 Task: Search one way flight ticket for 1 adult, 5 children, 2 infants in seat and 1 infant on lap in first from Hobbs: Lea County Regional Airport to Jackson: Jackson Hole Airport on 5-2-2023. Choice of flights is Sun country airlines. Number of bags: 2 carry on bags and 6 checked bags. Price is upto 35000. Outbound departure time preference is 7:30.
Action: Mouse moved to (329, 421)
Screenshot: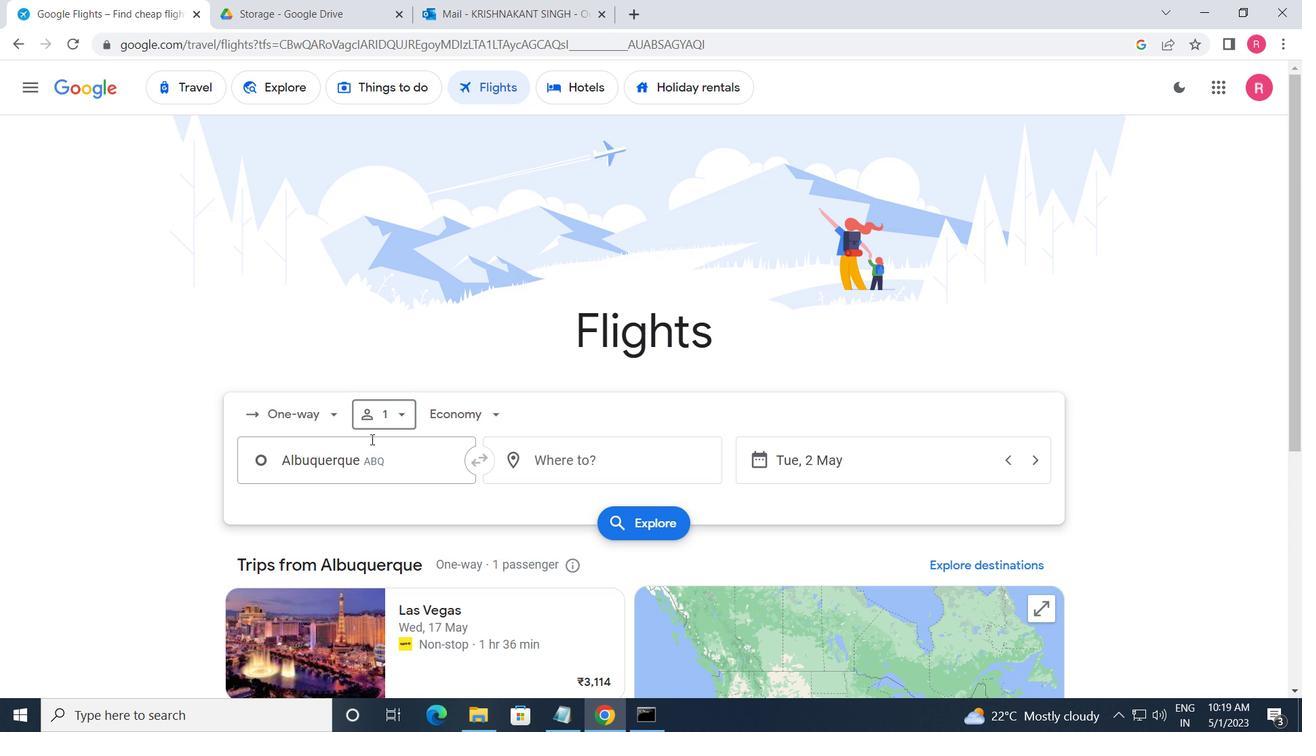 
Action: Mouse pressed left at (329, 421)
Screenshot: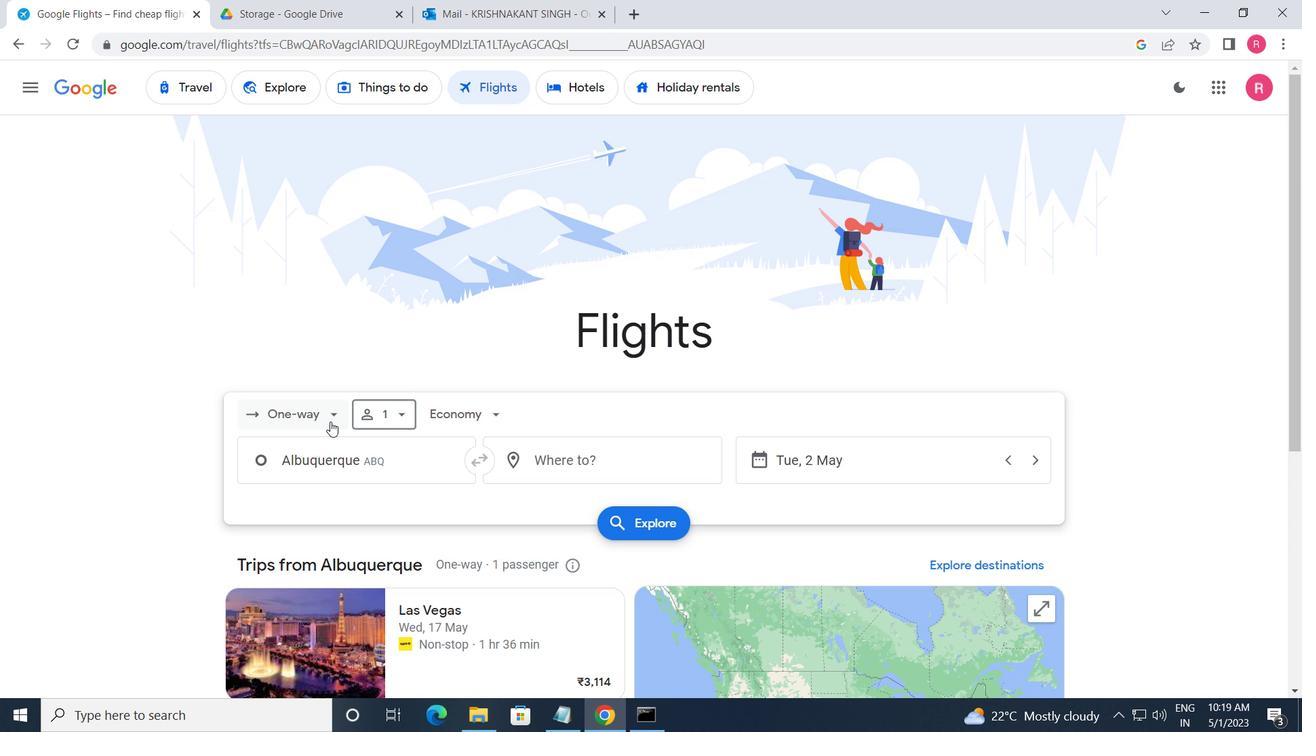 
Action: Mouse moved to (337, 489)
Screenshot: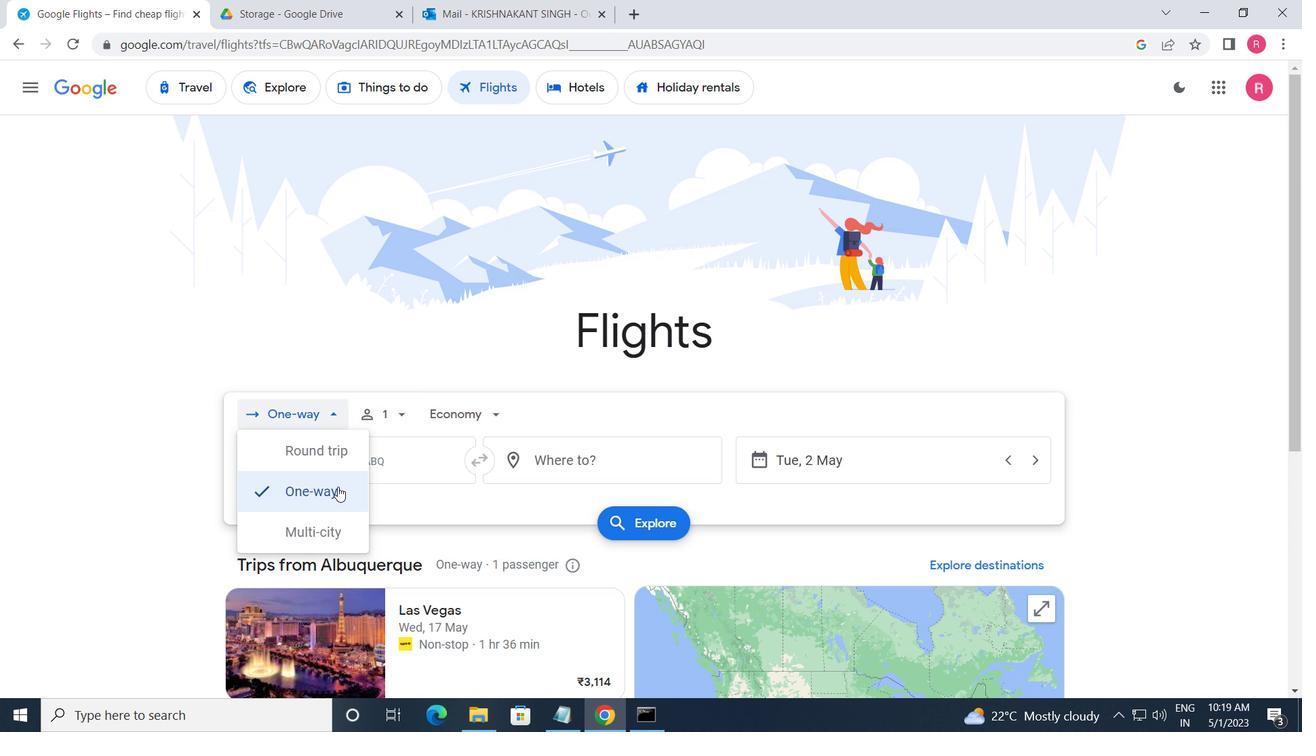 
Action: Mouse pressed left at (337, 489)
Screenshot: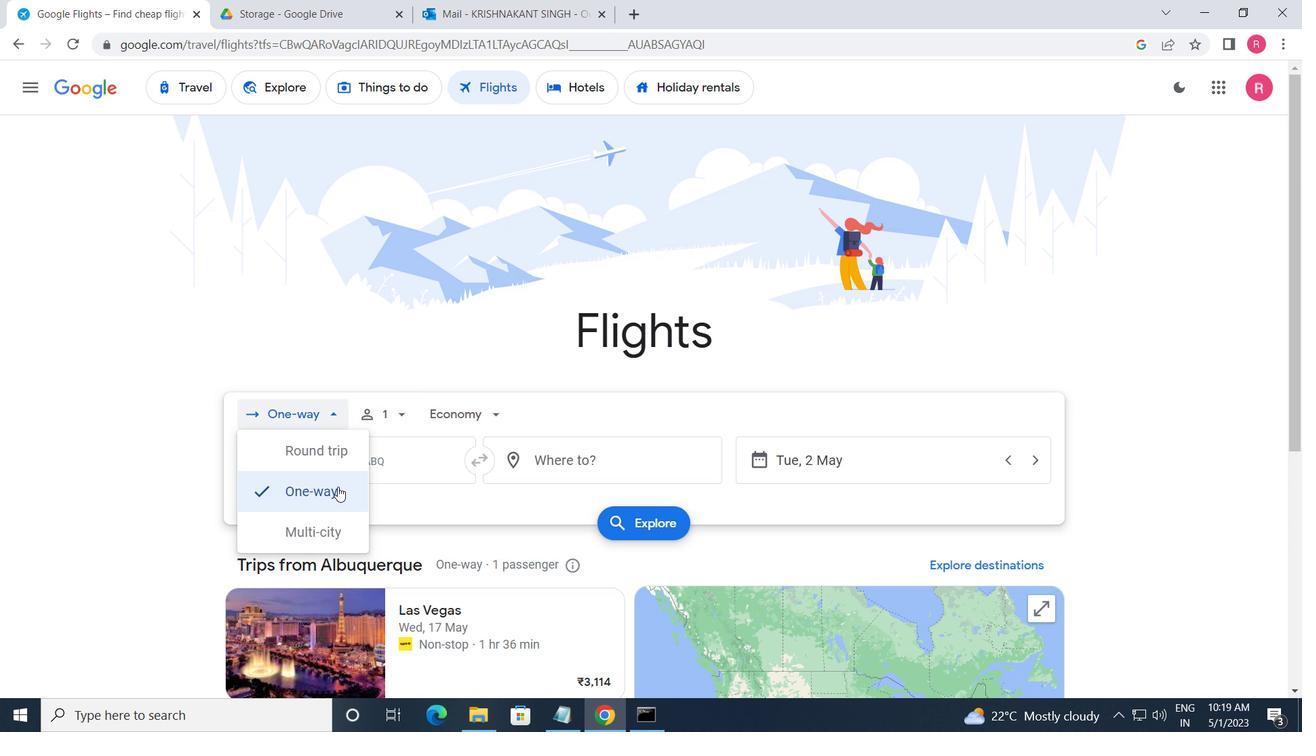 
Action: Mouse moved to (382, 425)
Screenshot: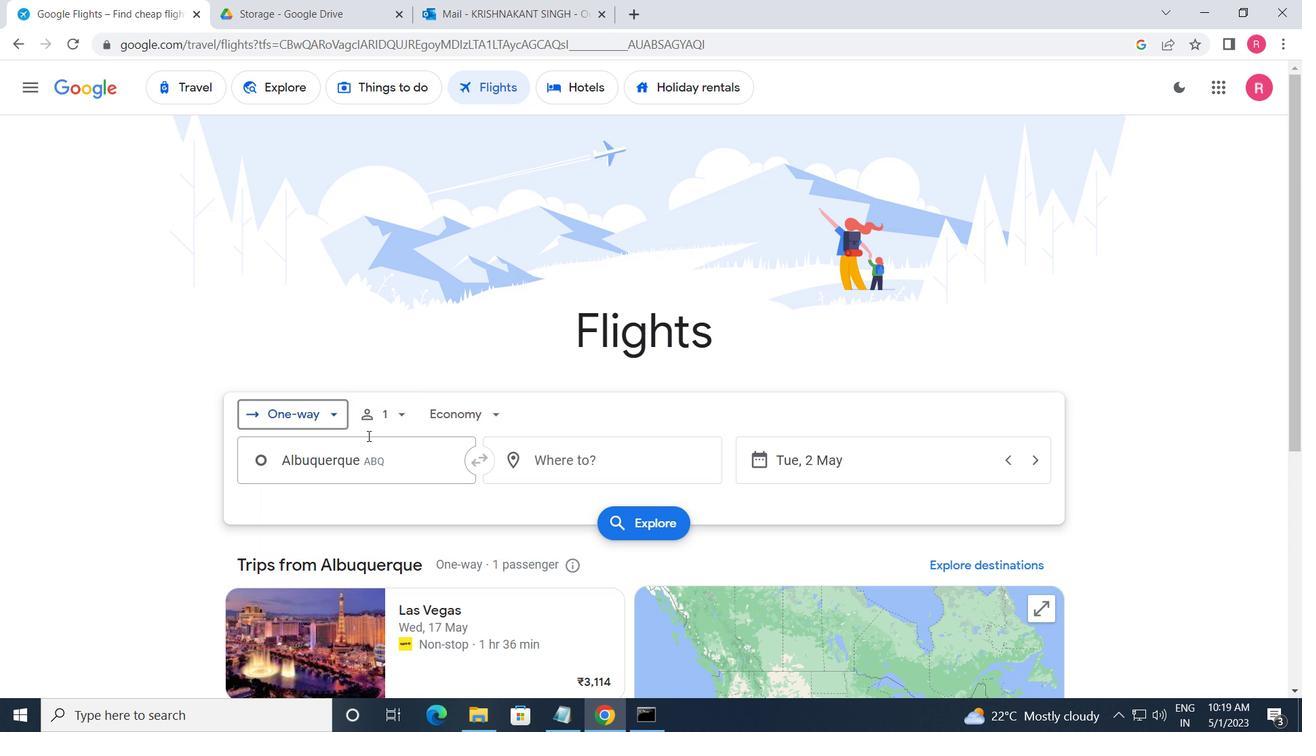 
Action: Mouse pressed left at (382, 425)
Screenshot: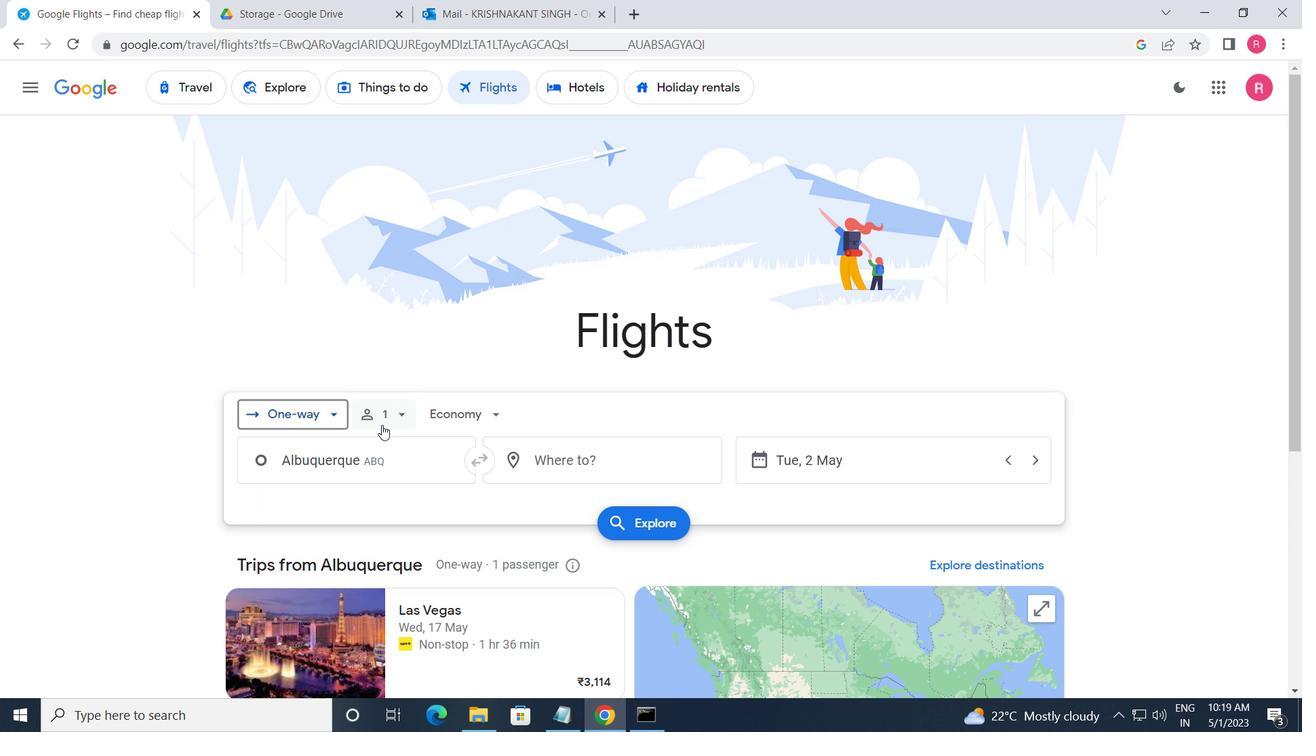 
Action: Mouse moved to (534, 460)
Screenshot: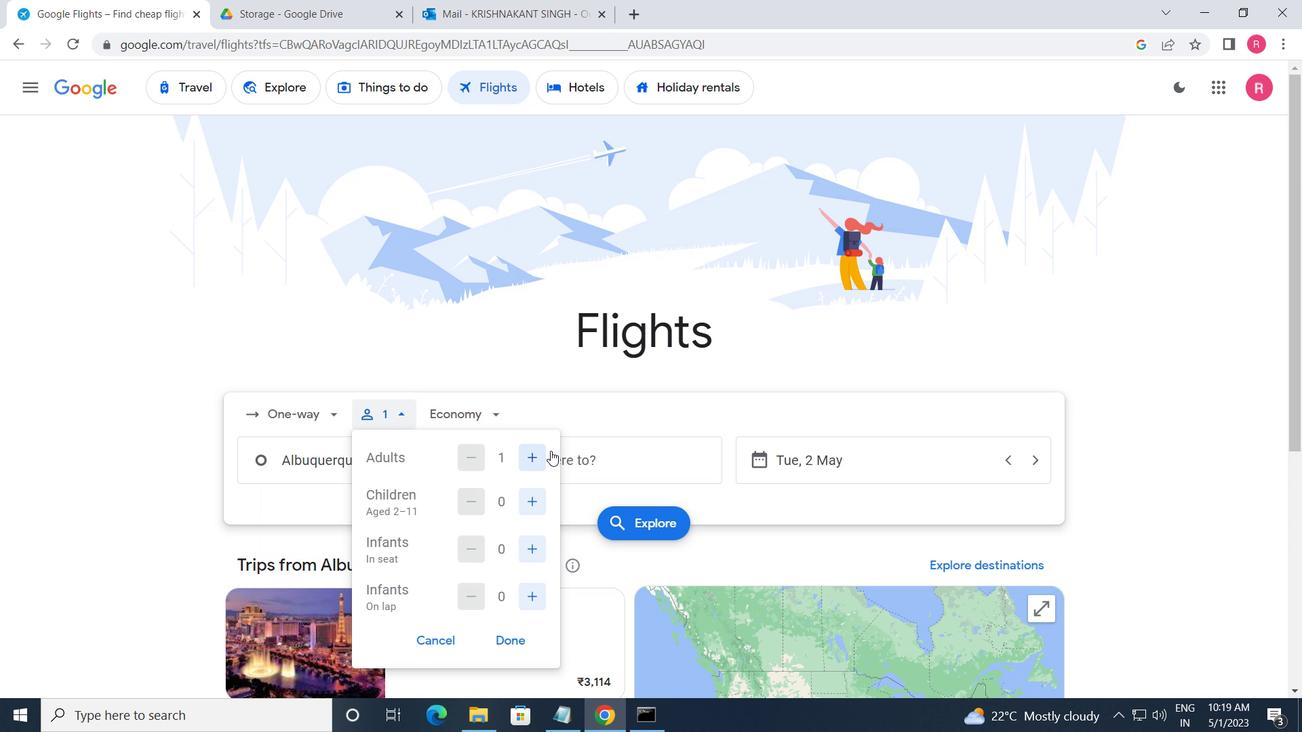 
Action: Mouse pressed left at (534, 460)
Screenshot: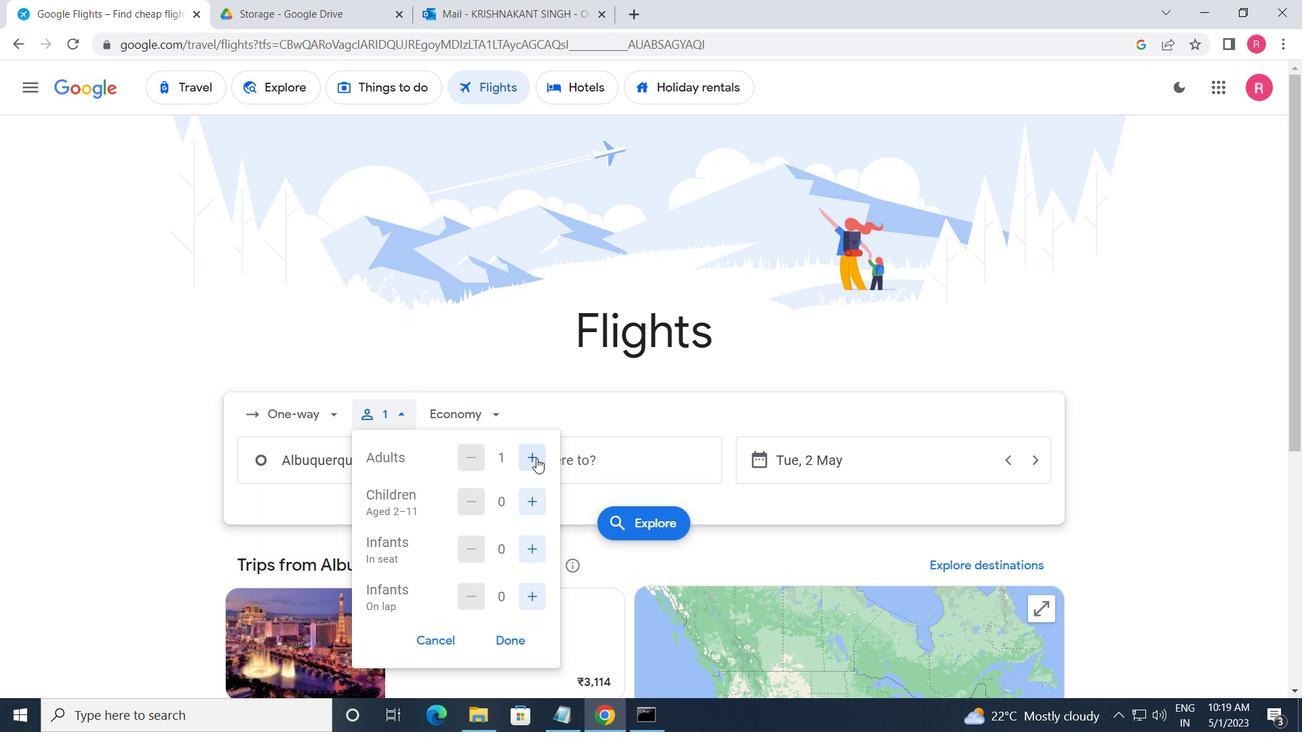
Action: Mouse pressed left at (534, 460)
Screenshot: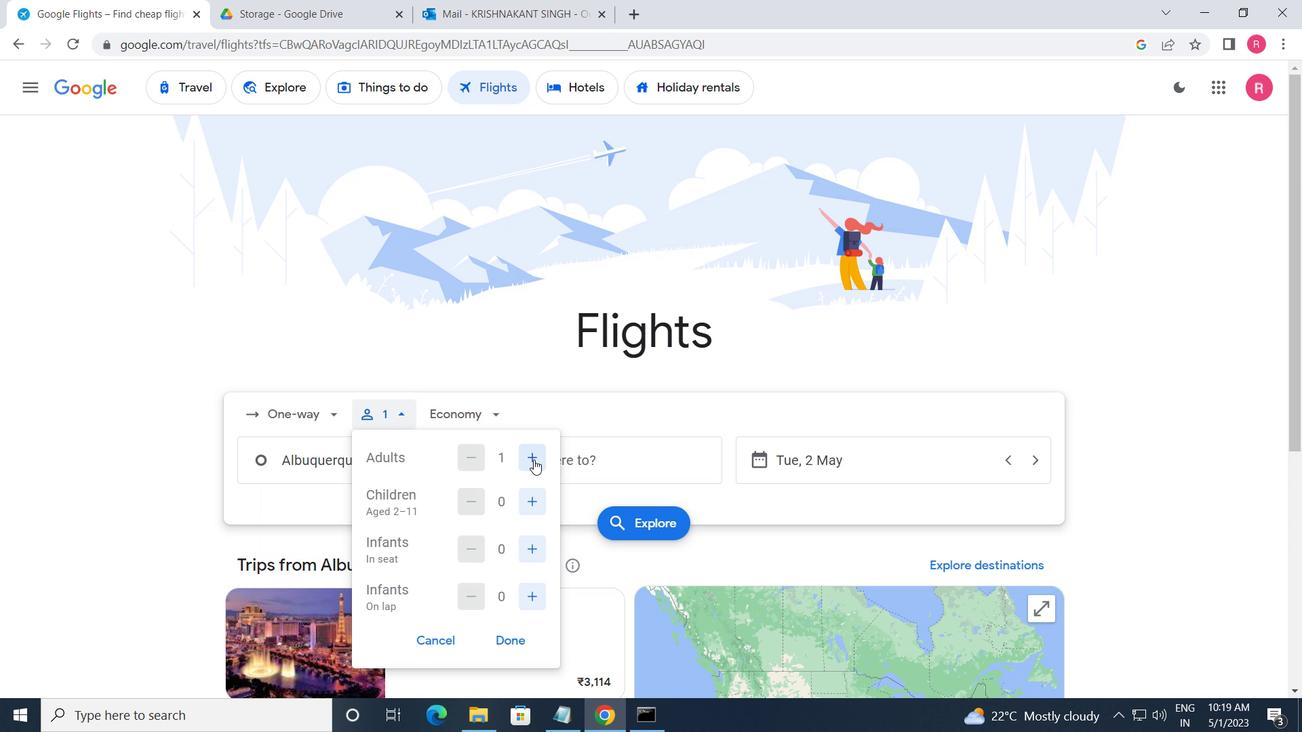 
Action: Mouse pressed left at (534, 460)
Screenshot: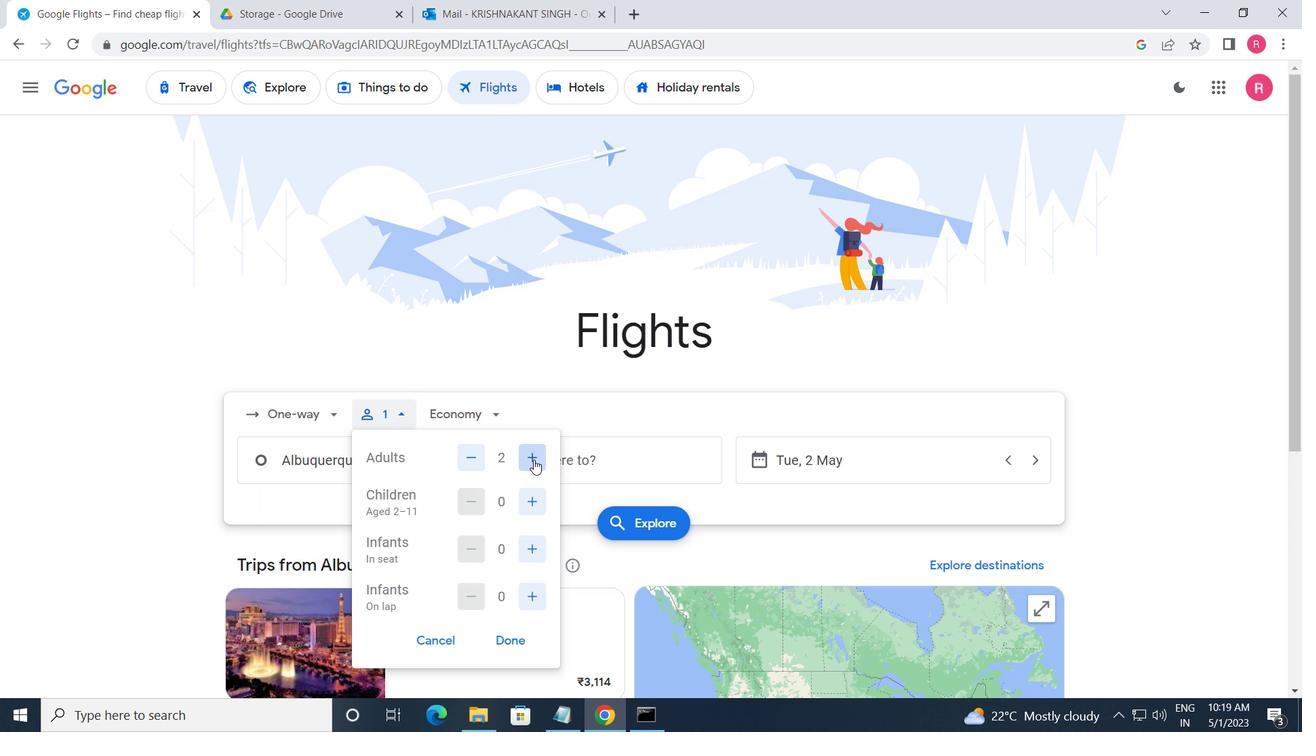 
Action: Mouse moved to (530, 503)
Screenshot: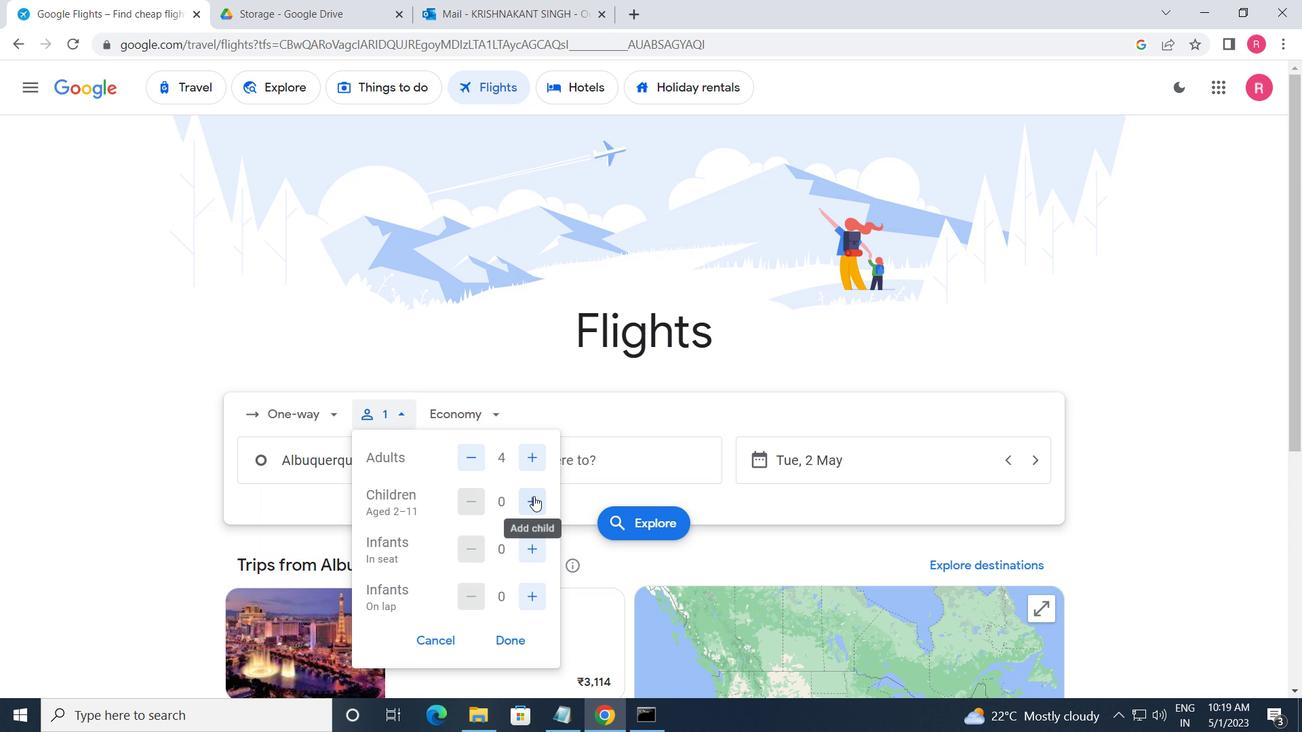 
Action: Mouse pressed left at (530, 503)
Screenshot: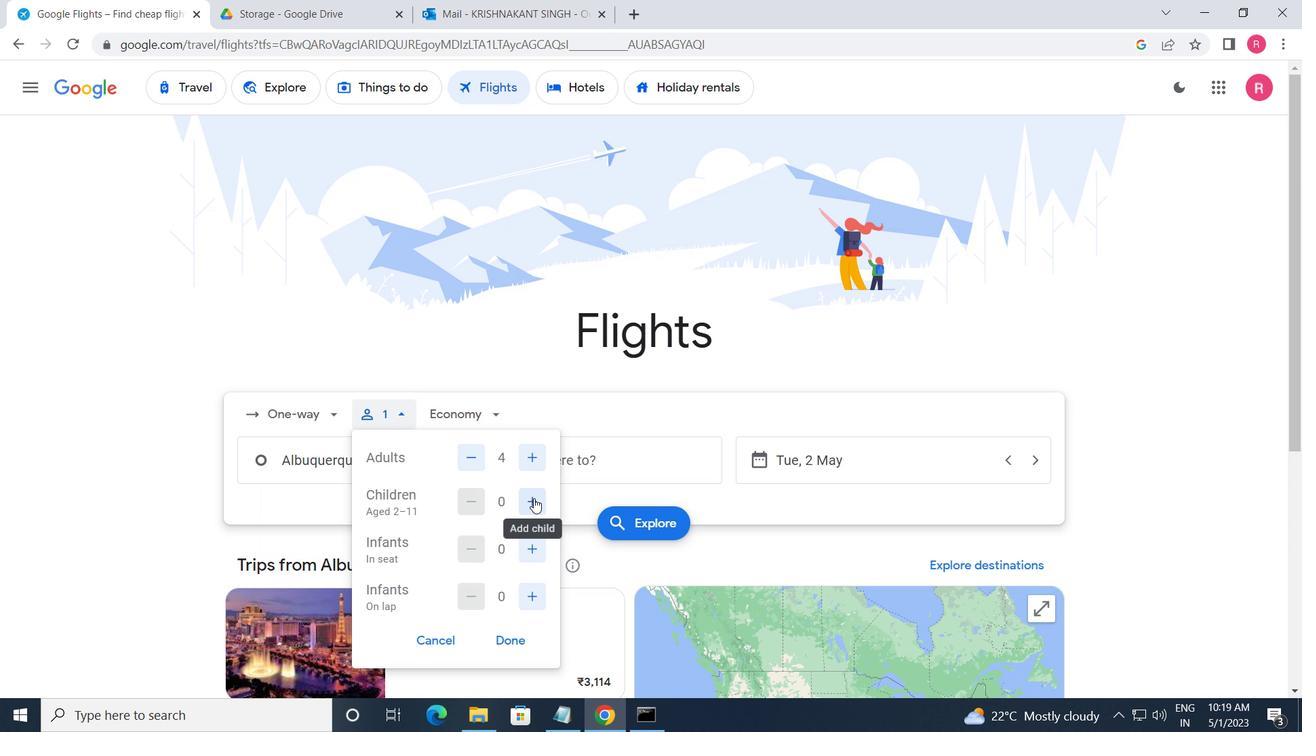 
Action: Mouse moved to (531, 550)
Screenshot: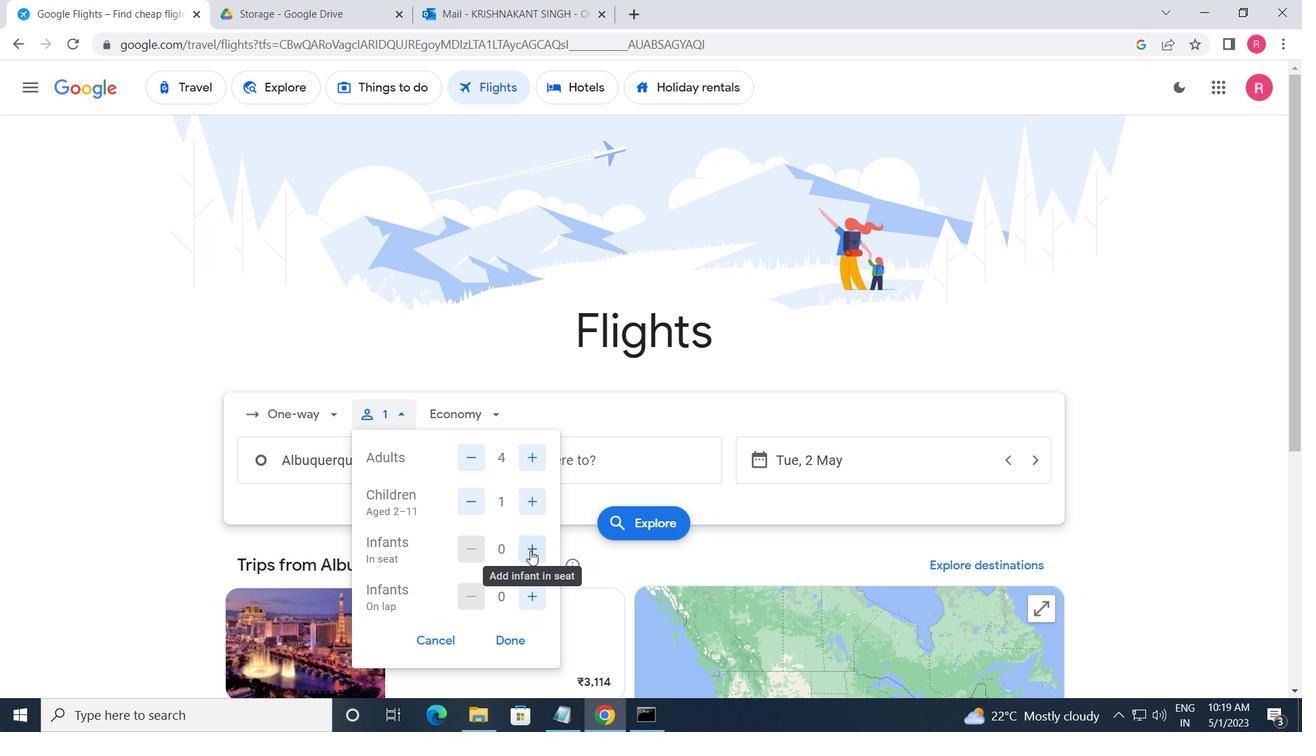 
Action: Mouse pressed left at (531, 550)
Screenshot: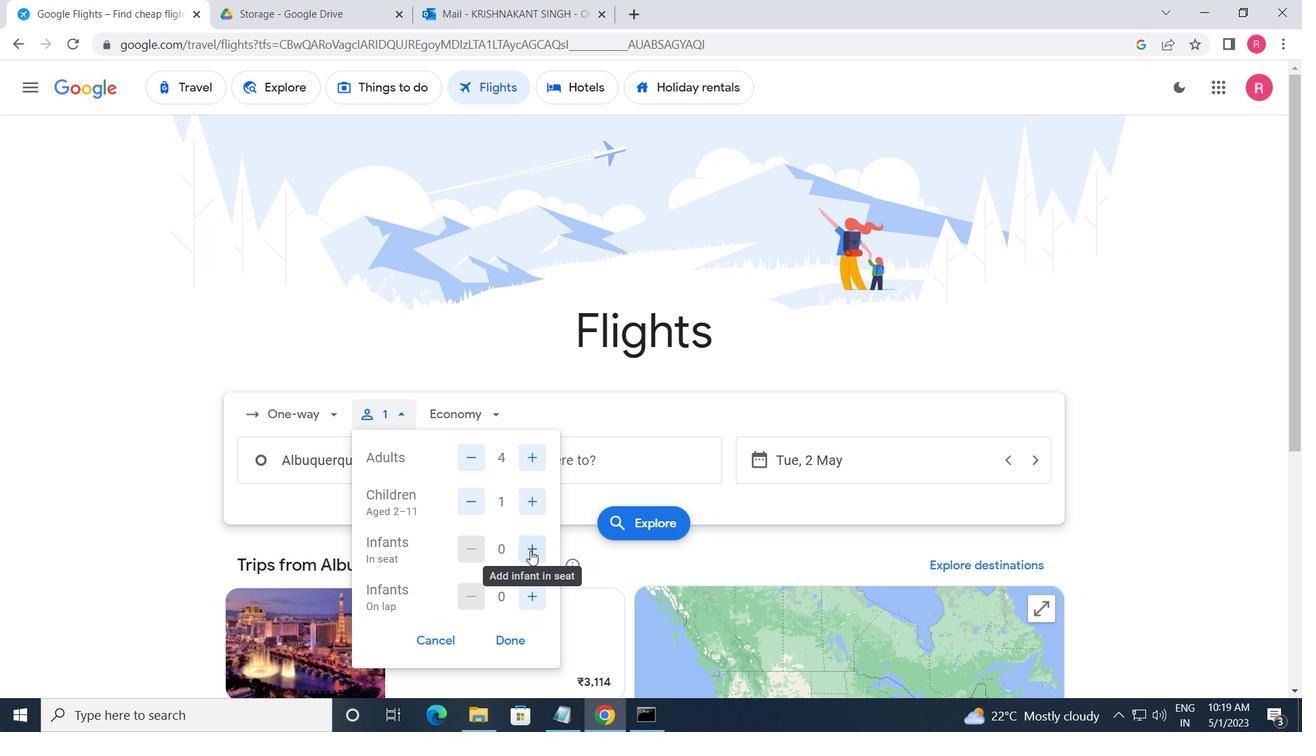 
Action: Mouse moved to (448, 411)
Screenshot: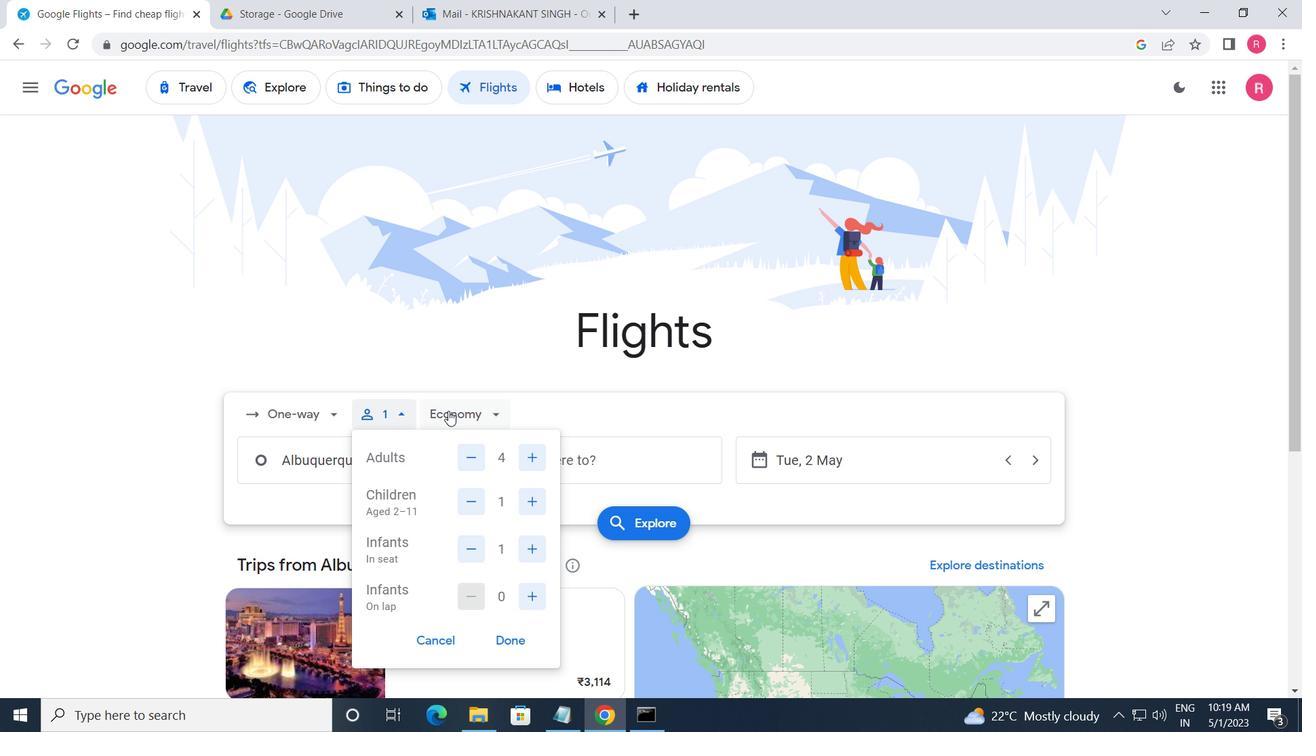 
Action: Mouse pressed left at (448, 411)
Screenshot: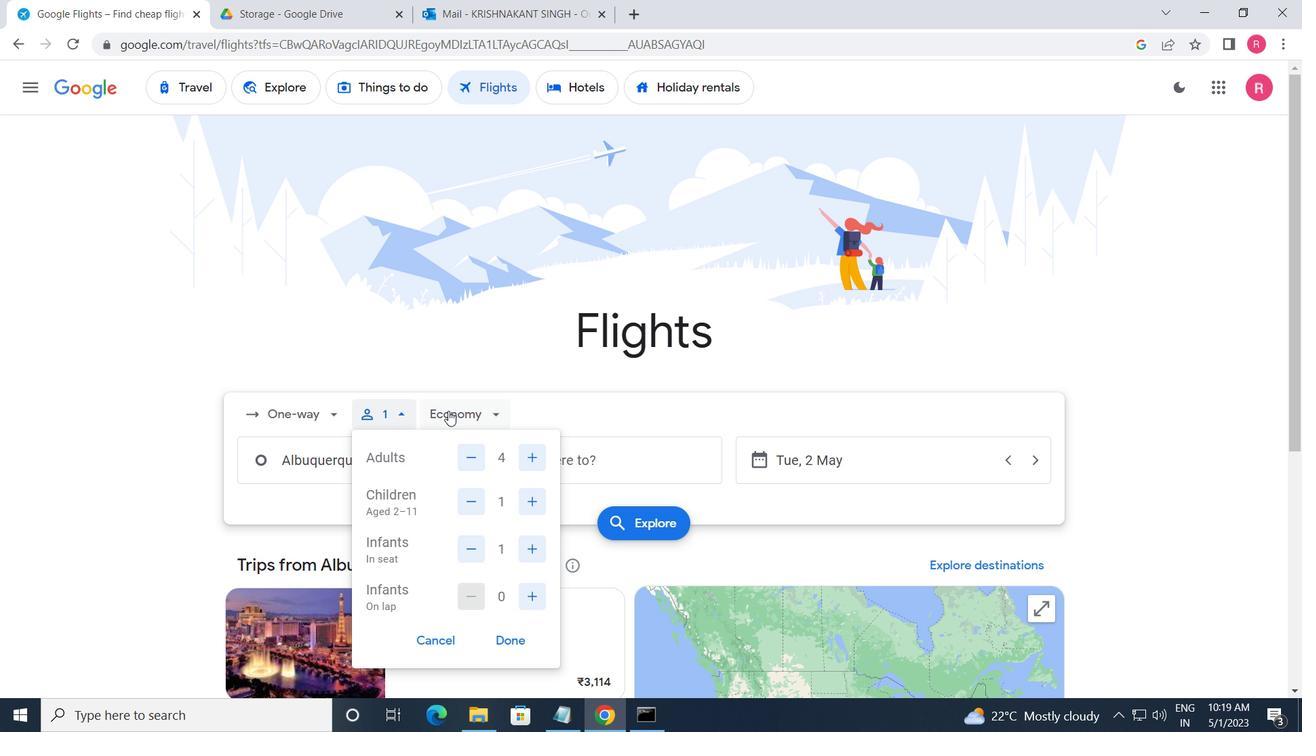 
Action: Mouse moved to (509, 497)
Screenshot: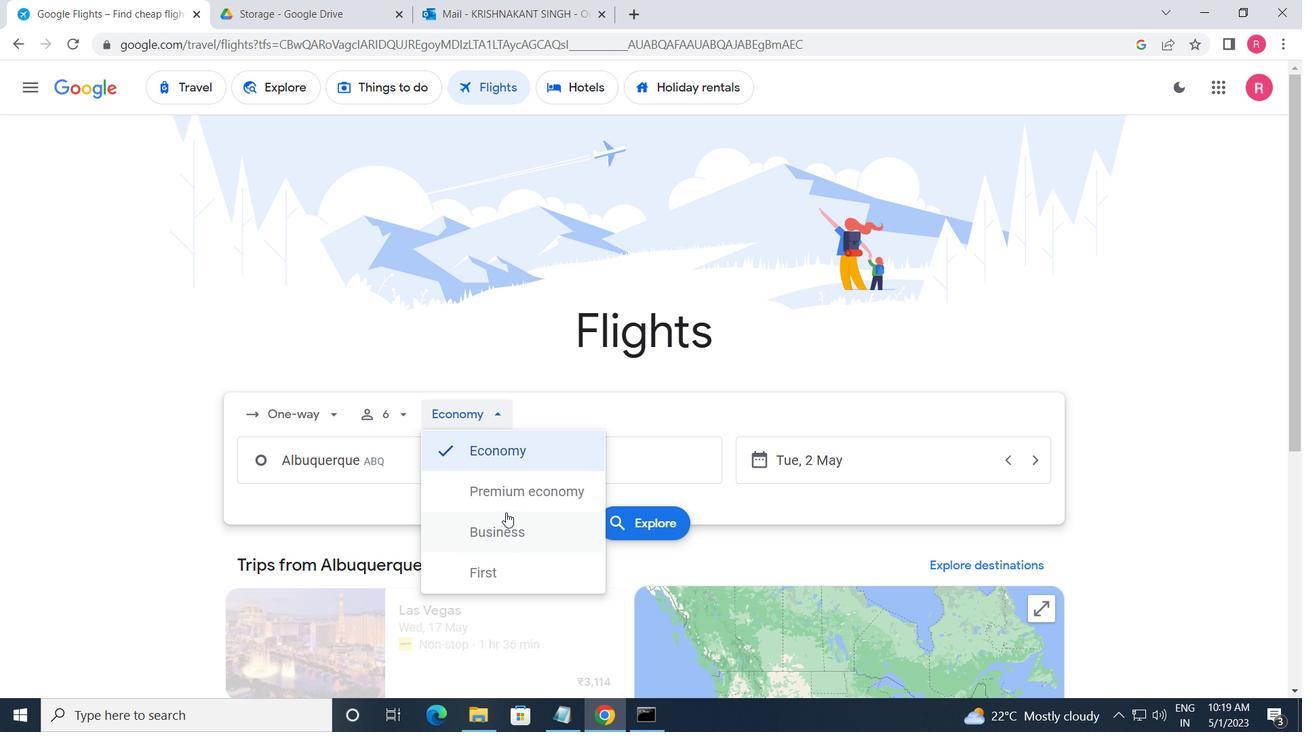 
Action: Mouse pressed left at (509, 497)
Screenshot: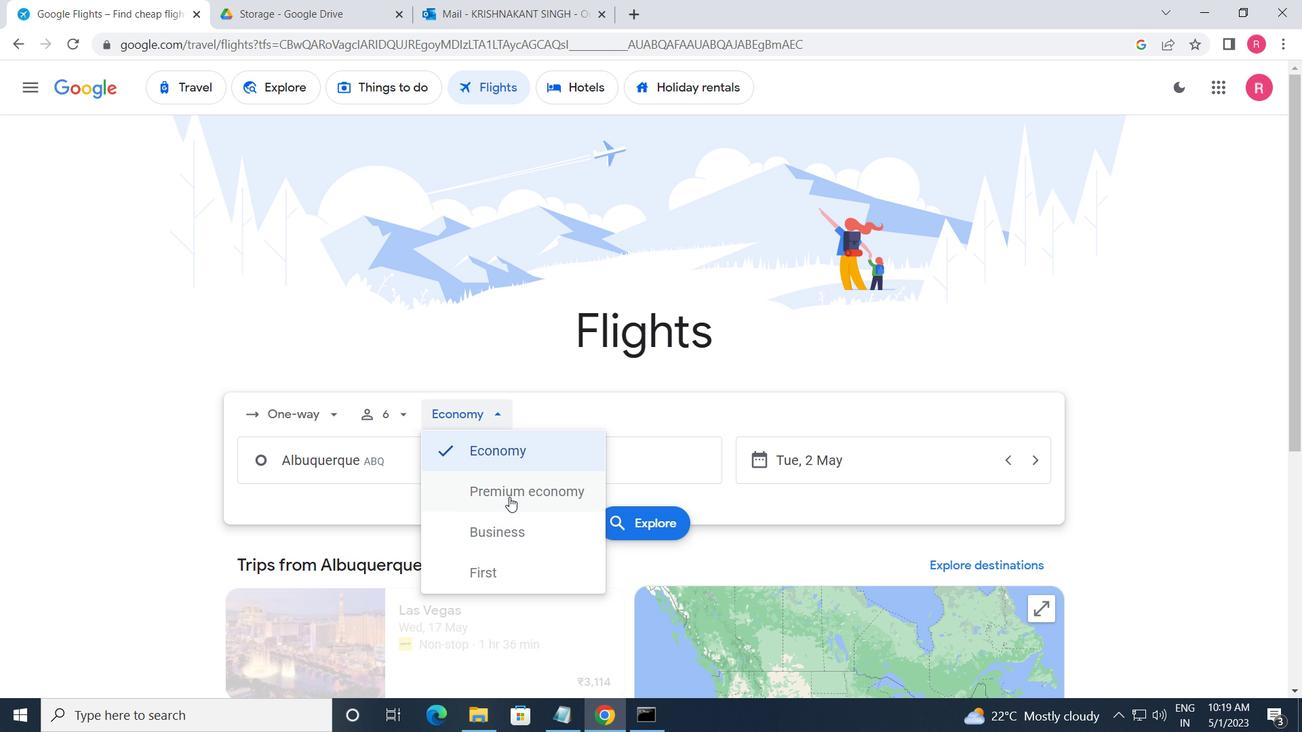 
Action: Mouse moved to (398, 455)
Screenshot: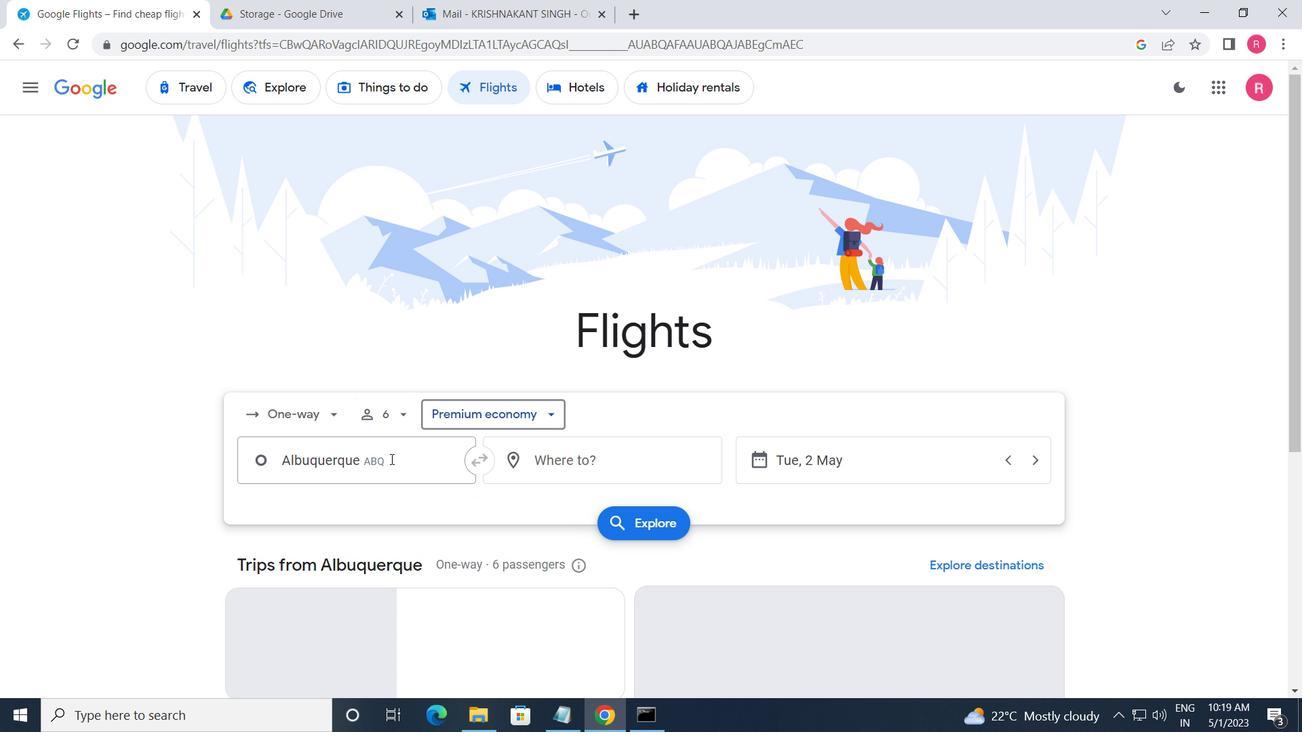 
Action: Mouse pressed left at (398, 455)
Screenshot: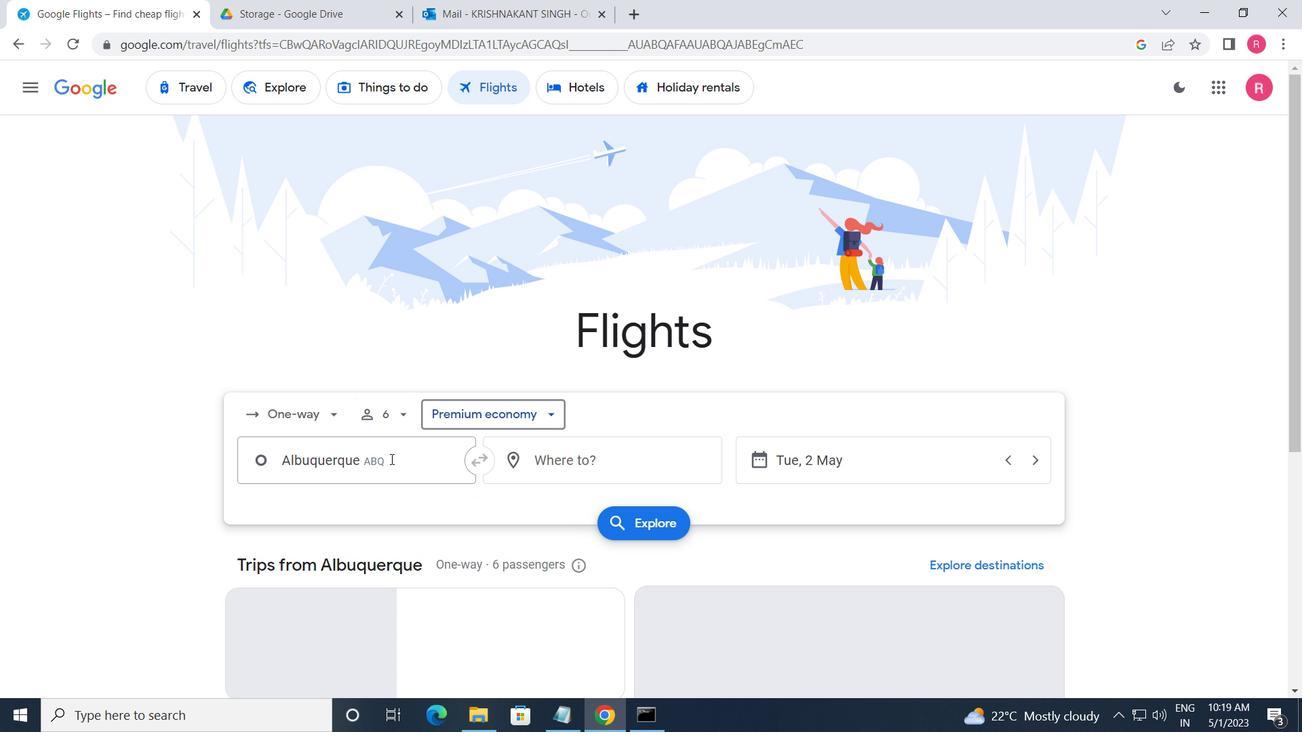 
Action: Mouse moved to (436, 550)
Screenshot: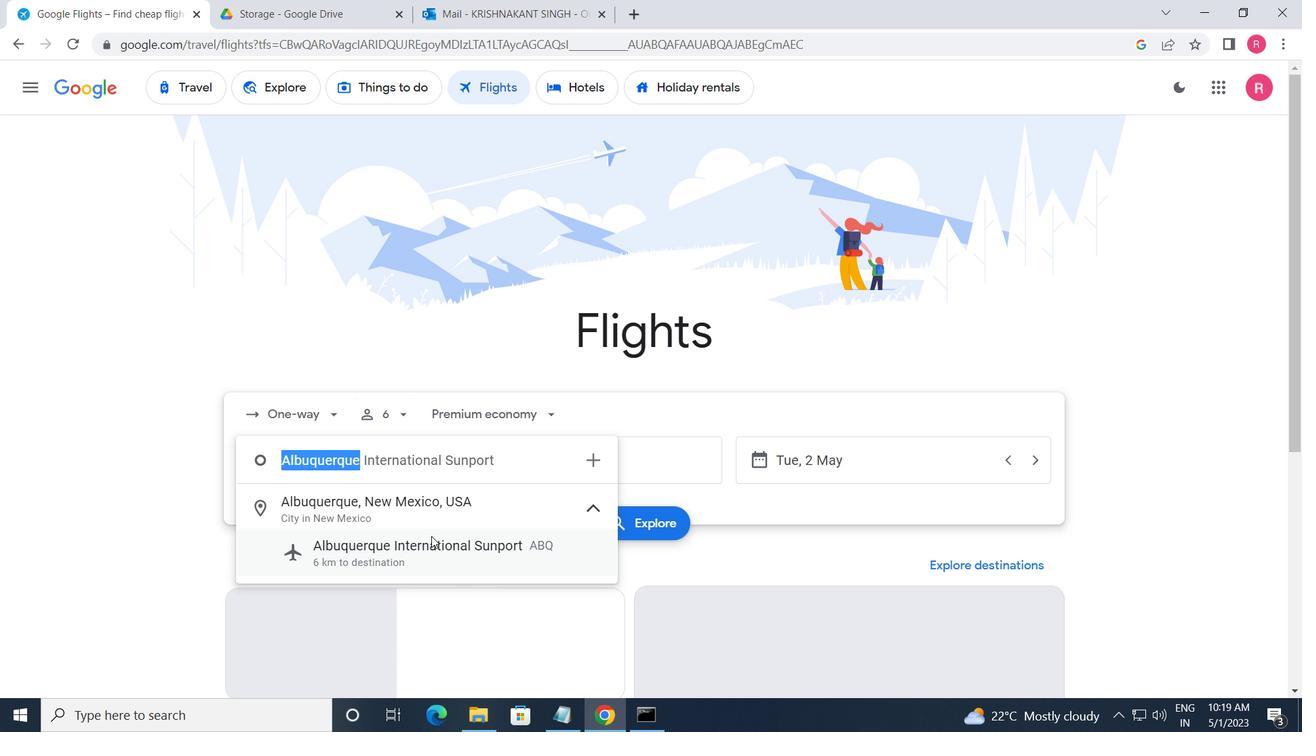 
Action: Mouse pressed left at (436, 550)
Screenshot: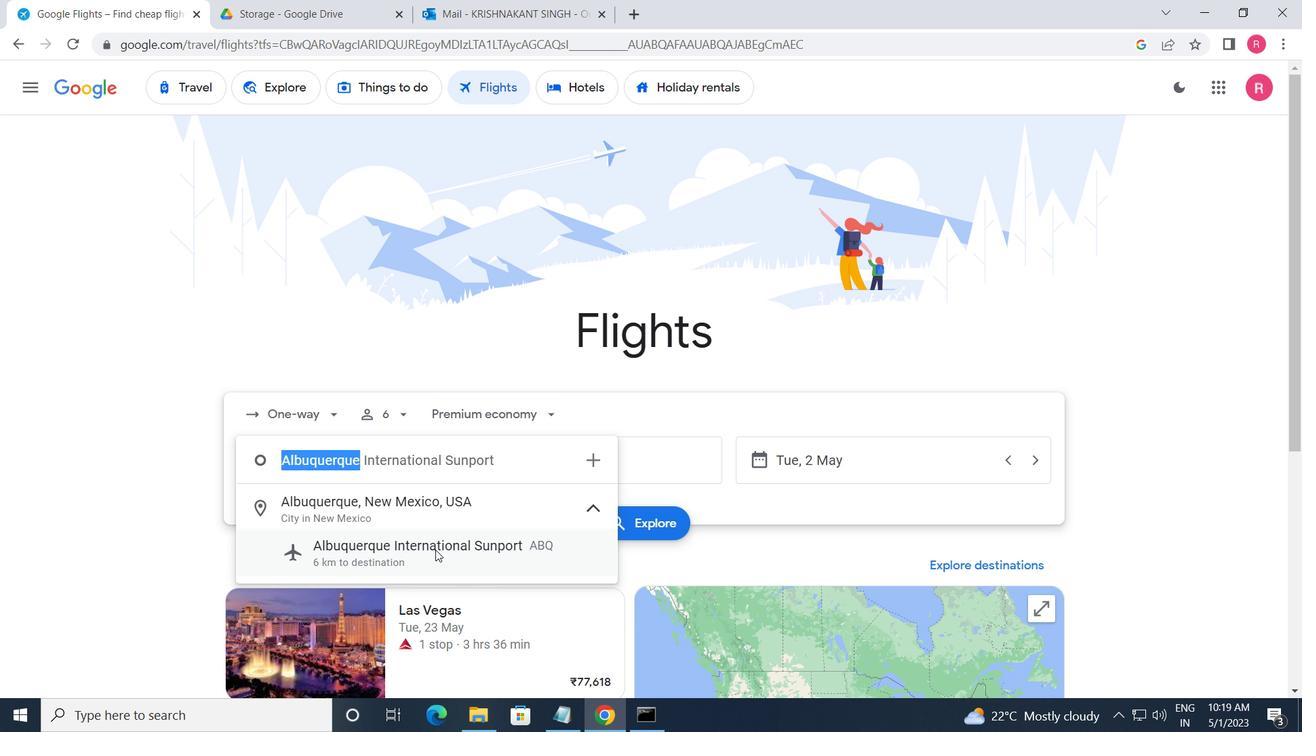 
Action: Mouse moved to (589, 453)
Screenshot: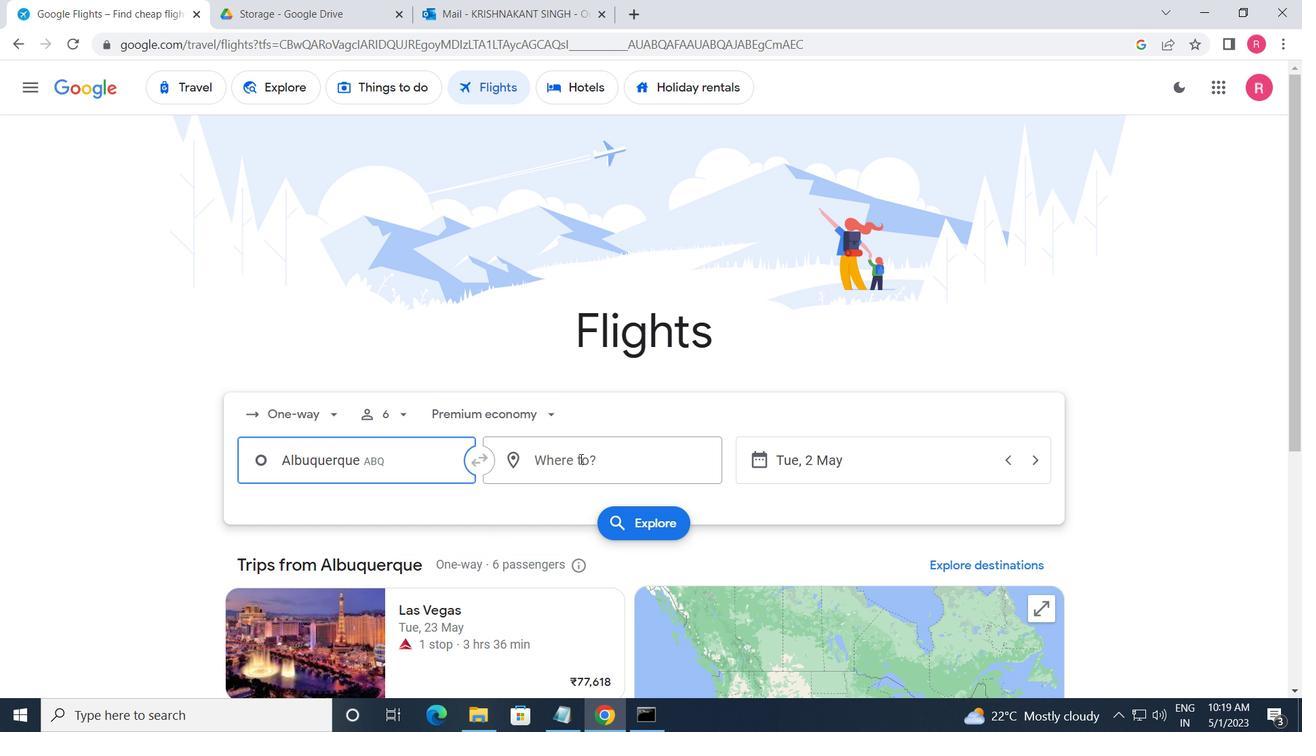 
Action: Mouse pressed left at (589, 453)
Screenshot: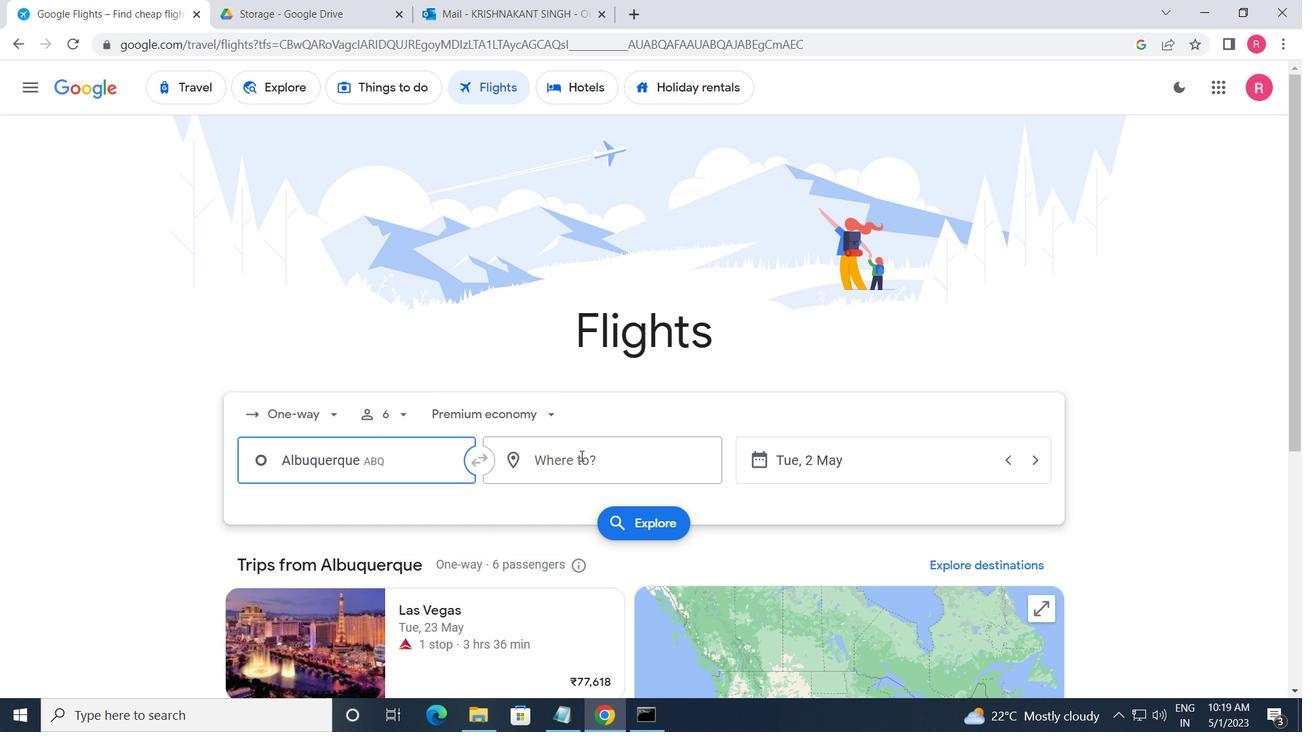 
Action: Mouse moved to (568, 622)
Screenshot: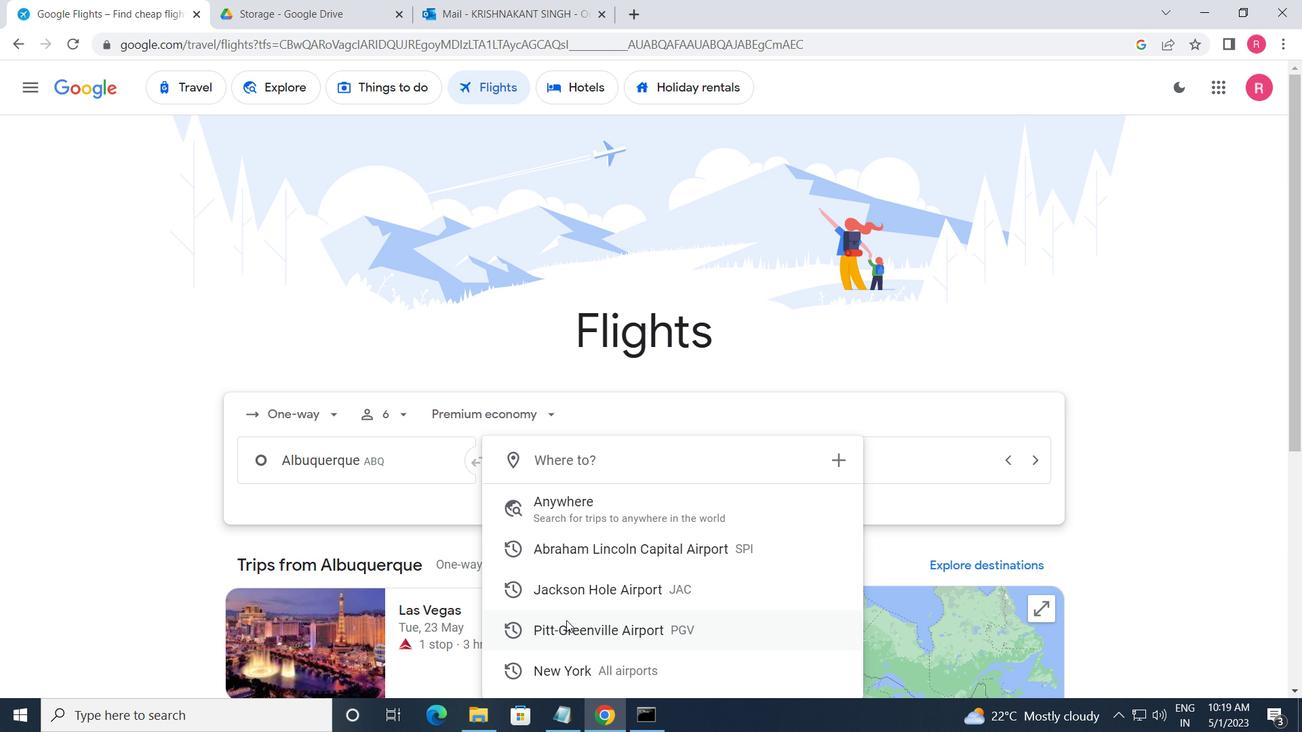 
Action: Mouse pressed left at (568, 622)
Screenshot: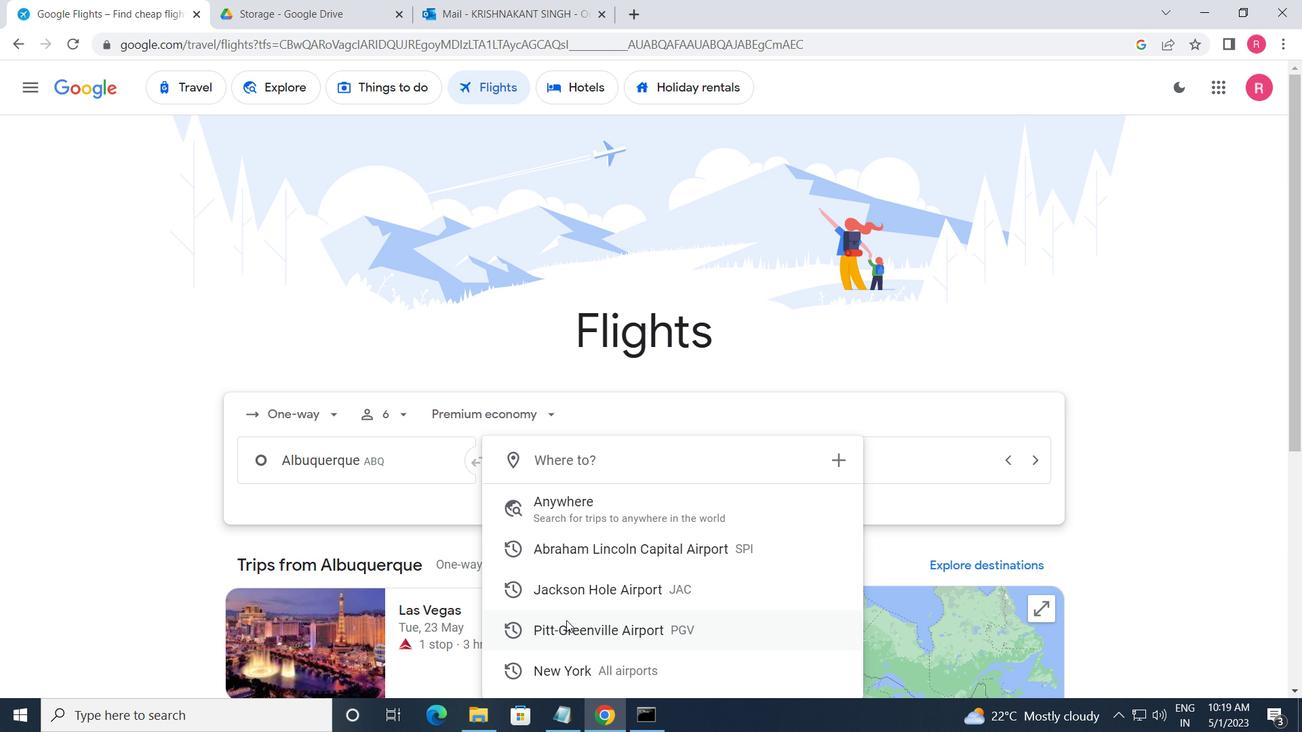 
Action: Mouse moved to (864, 469)
Screenshot: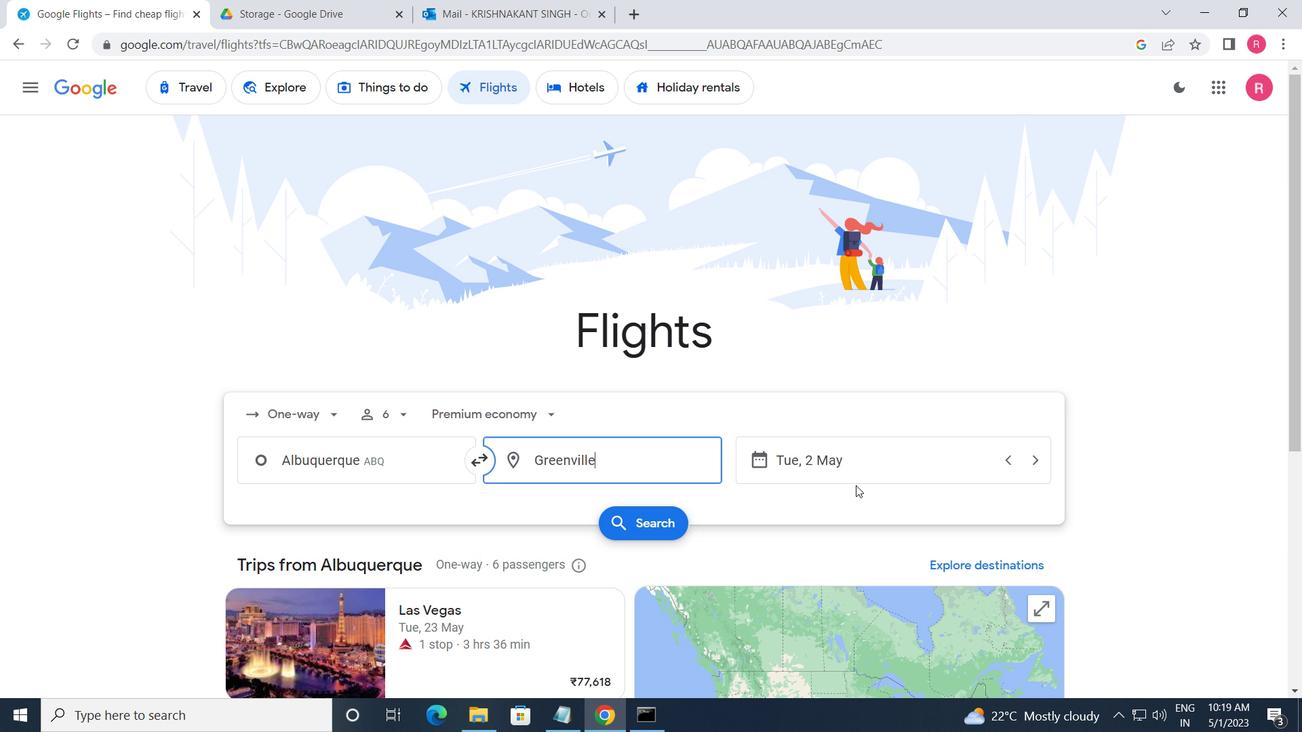 
Action: Mouse pressed left at (864, 469)
Screenshot: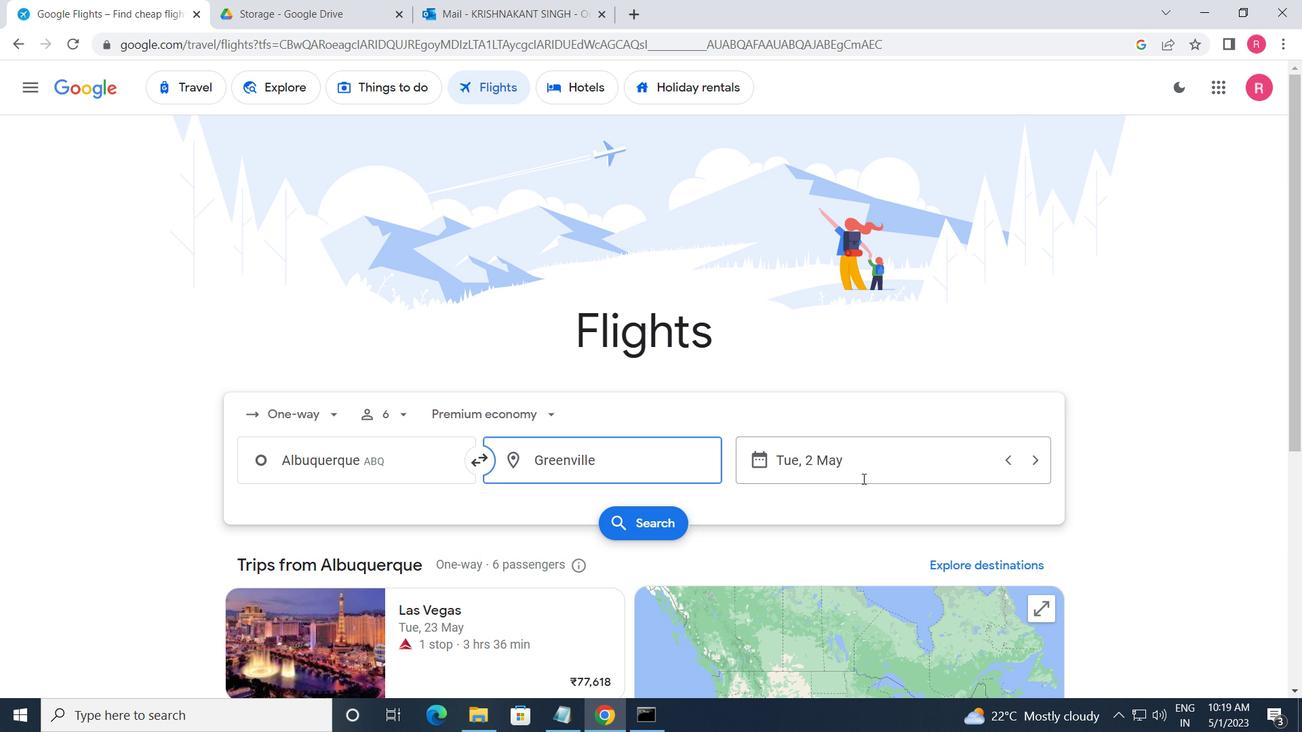 
Action: Mouse moved to (533, 398)
Screenshot: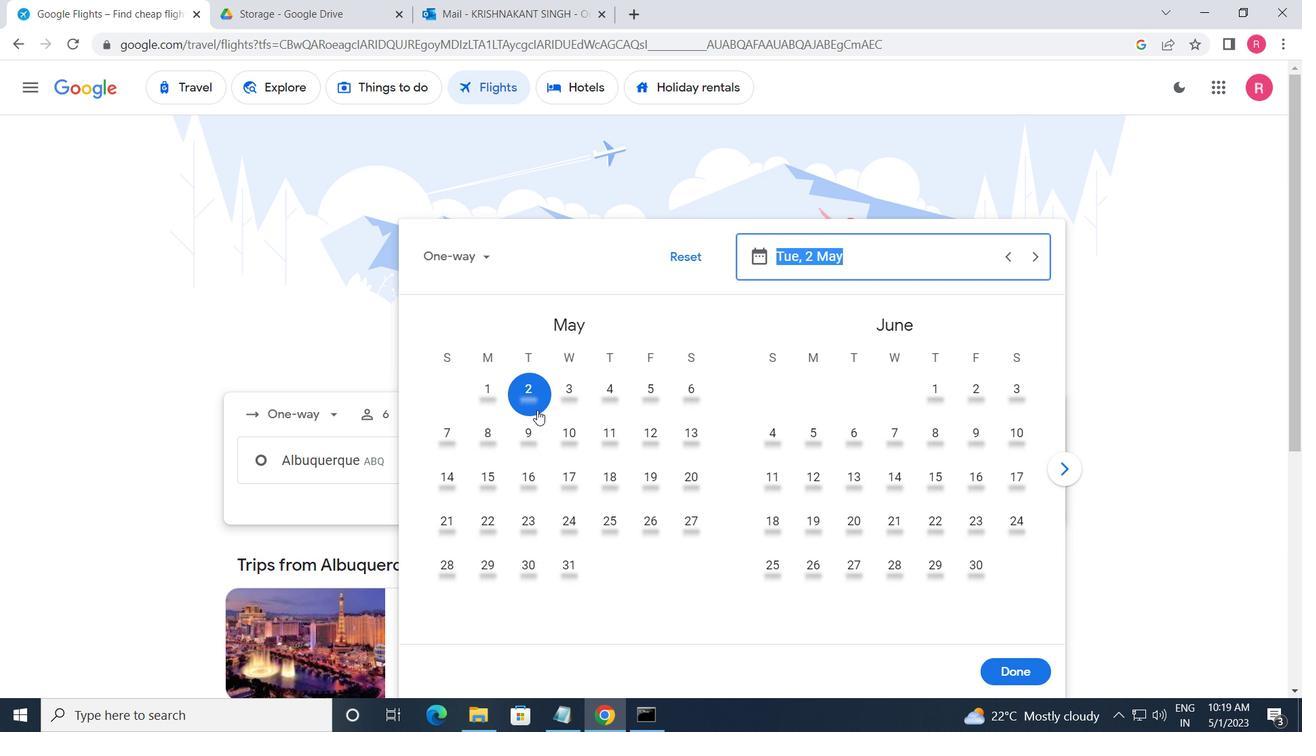 
Action: Mouse pressed left at (533, 398)
Screenshot: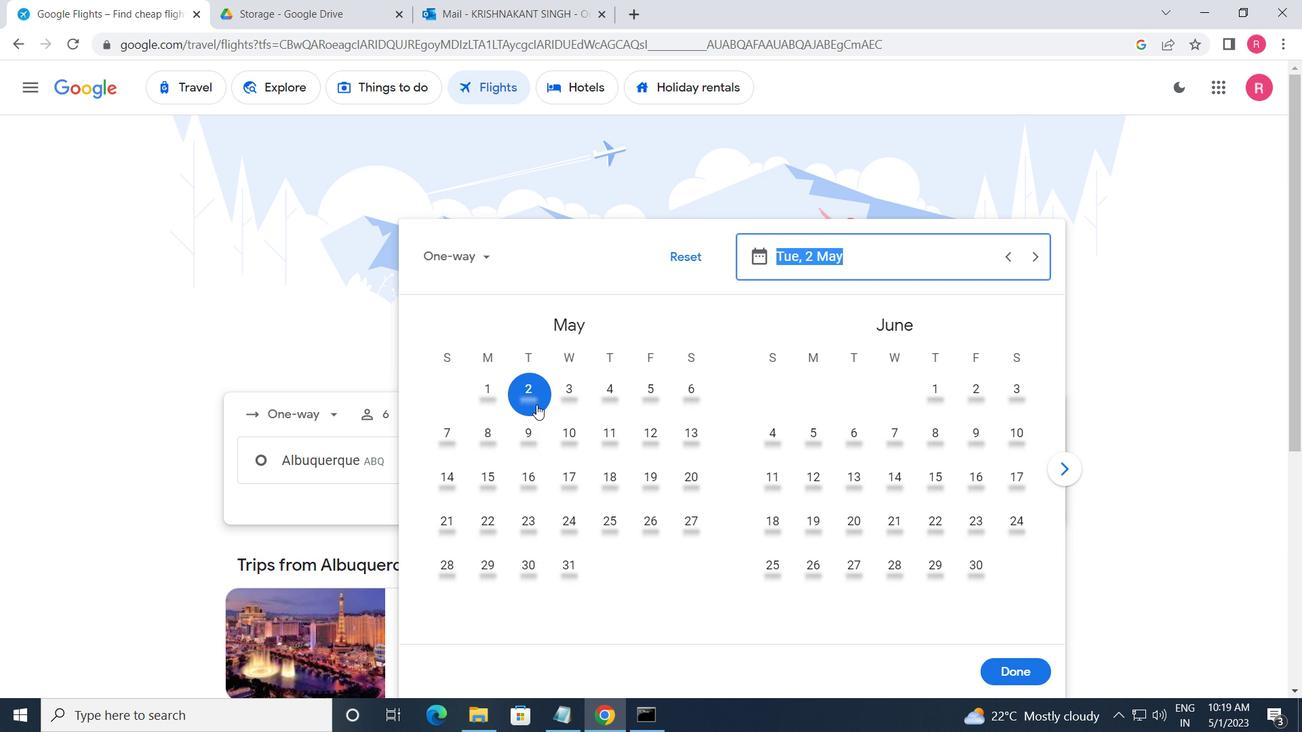 
Action: Mouse moved to (1021, 663)
Screenshot: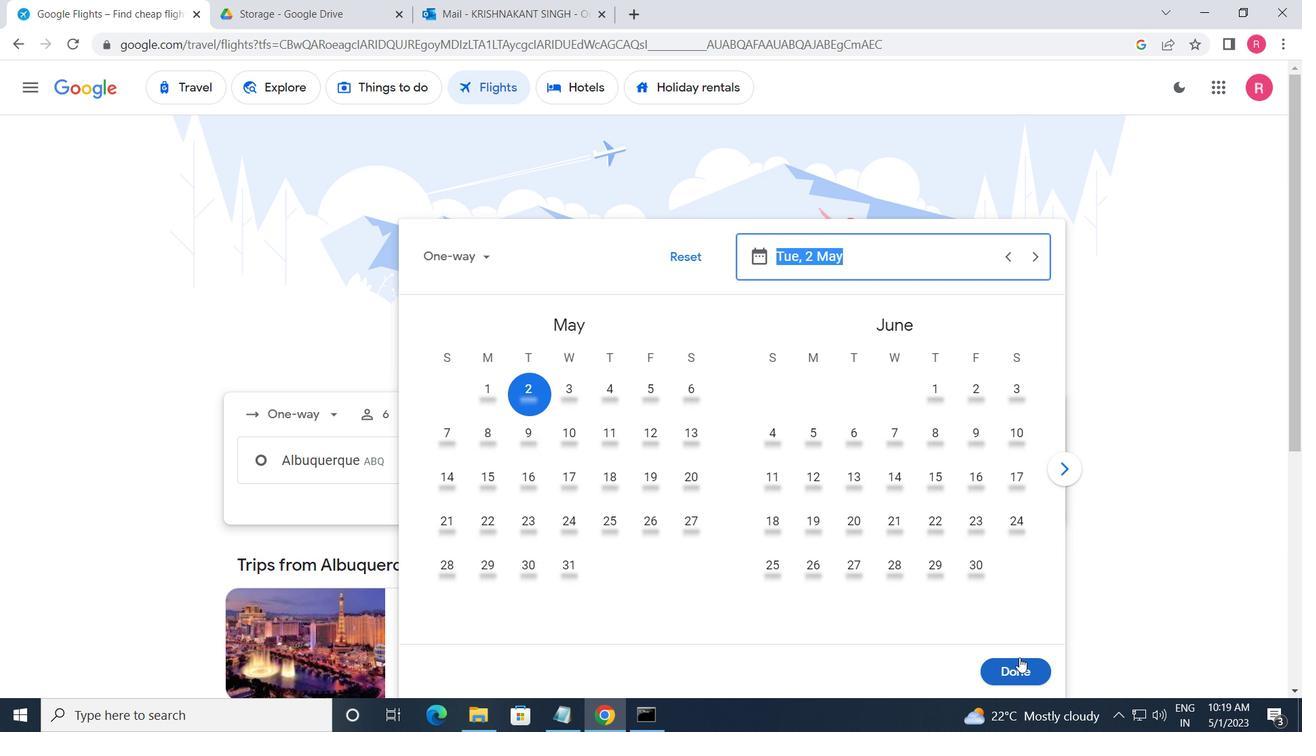 
Action: Mouse pressed left at (1021, 663)
Screenshot: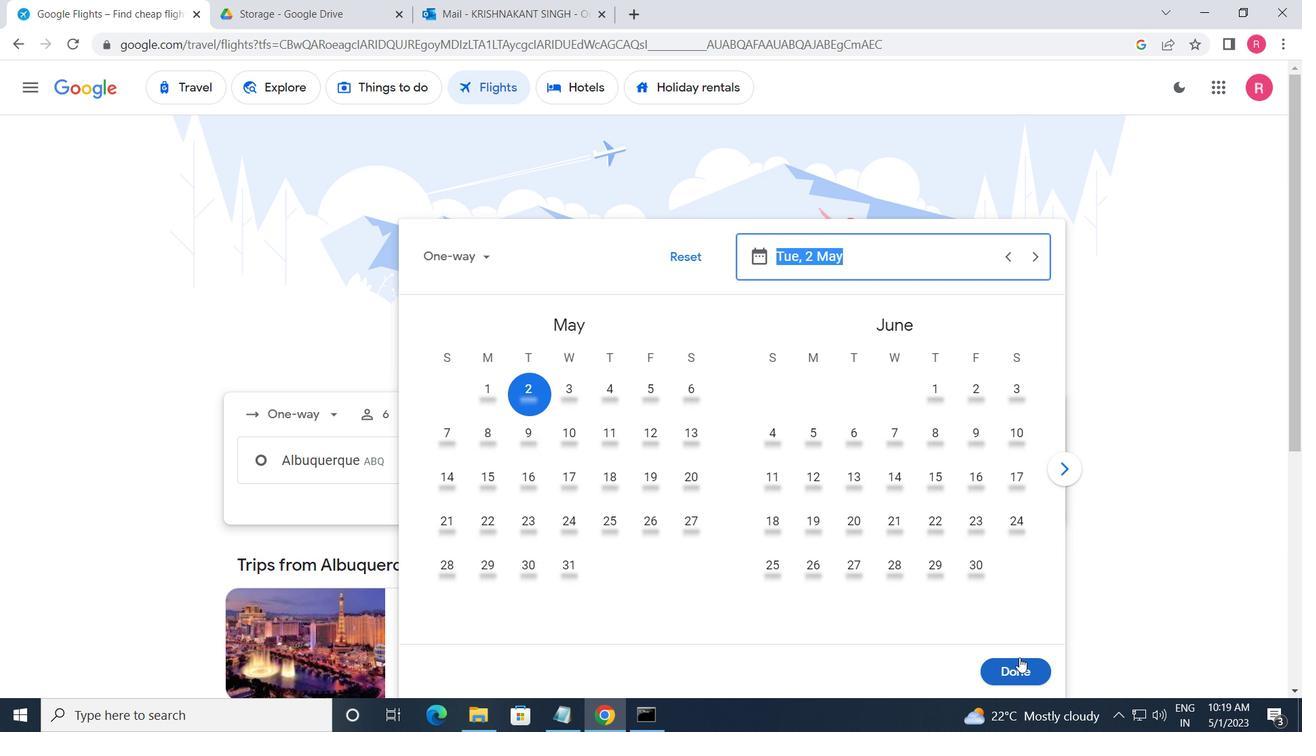 
Action: Mouse moved to (623, 529)
Screenshot: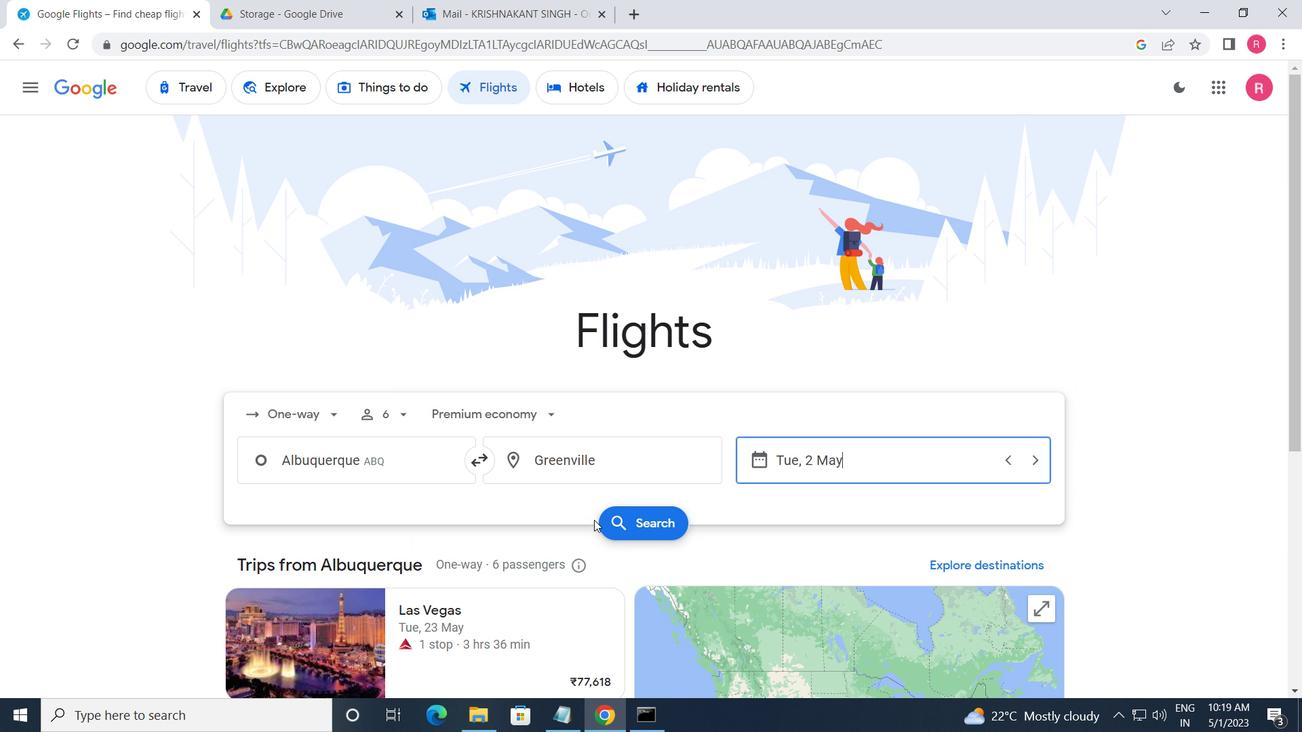 
Action: Mouse pressed left at (623, 529)
Screenshot: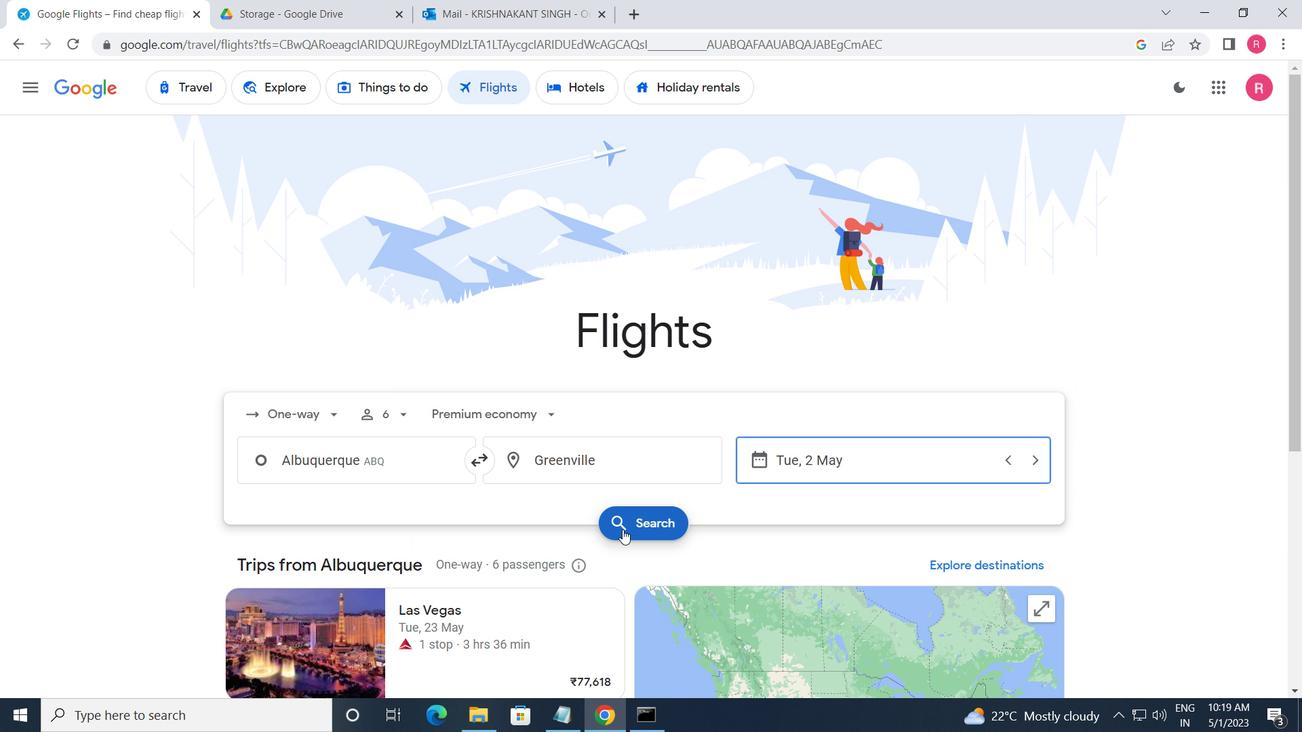 
Action: Mouse moved to (261, 231)
Screenshot: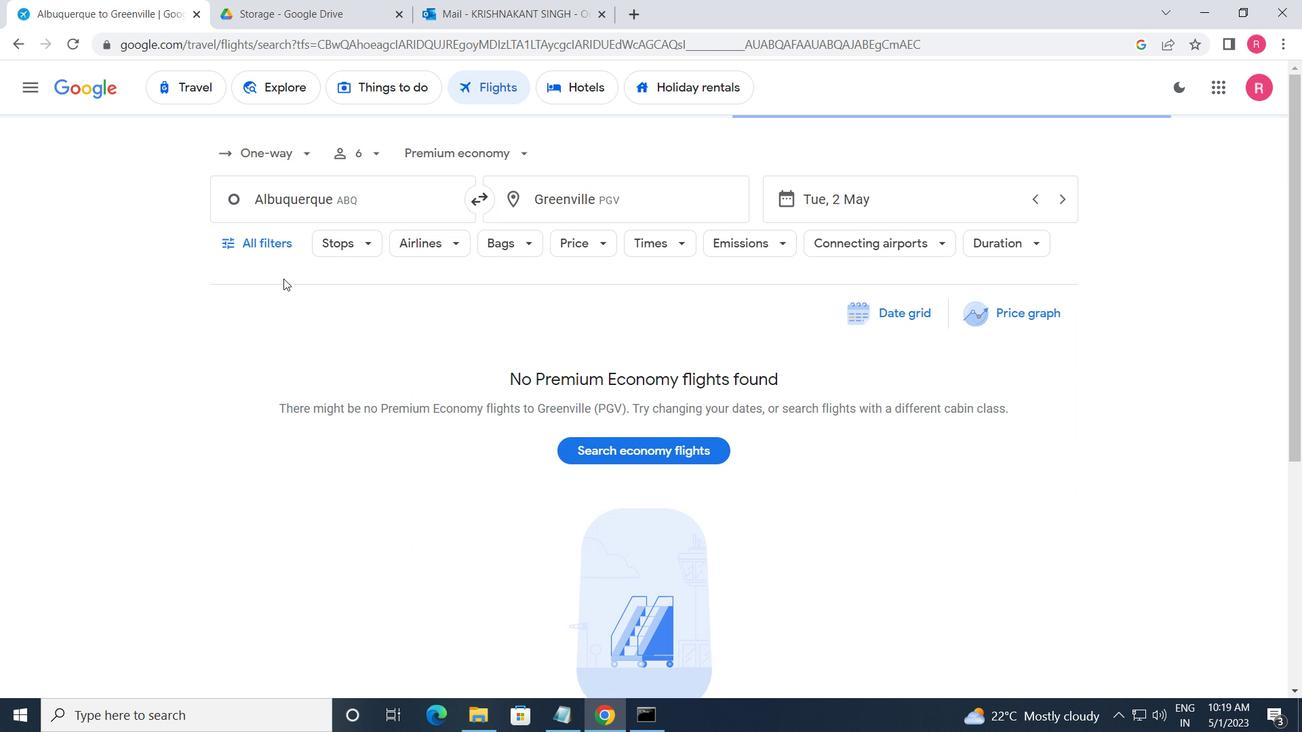 
Action: Mouse pressed left at (261, 231)
Screenshot: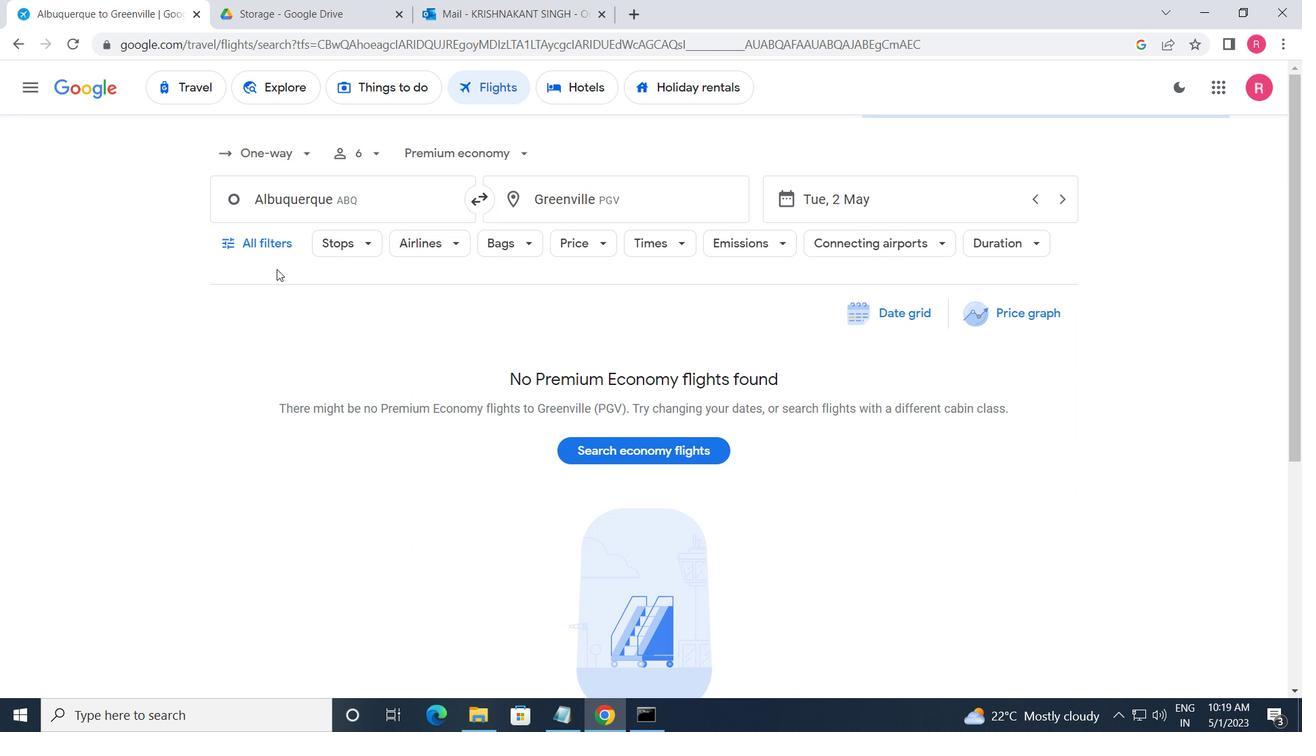 
Action: Mouse moved to (294, 395)
Screenshot: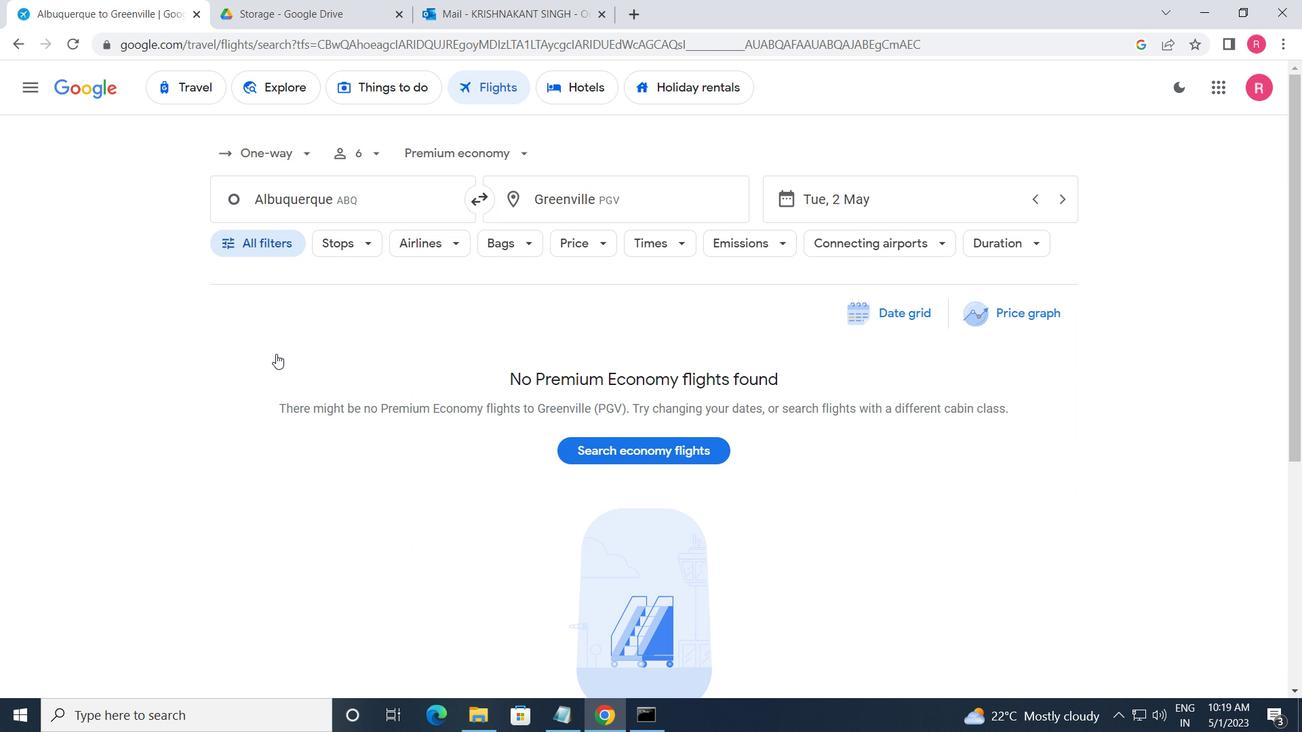
Action: Mouse scrolled (294, 394) with delta (0, 0)
Screenshot: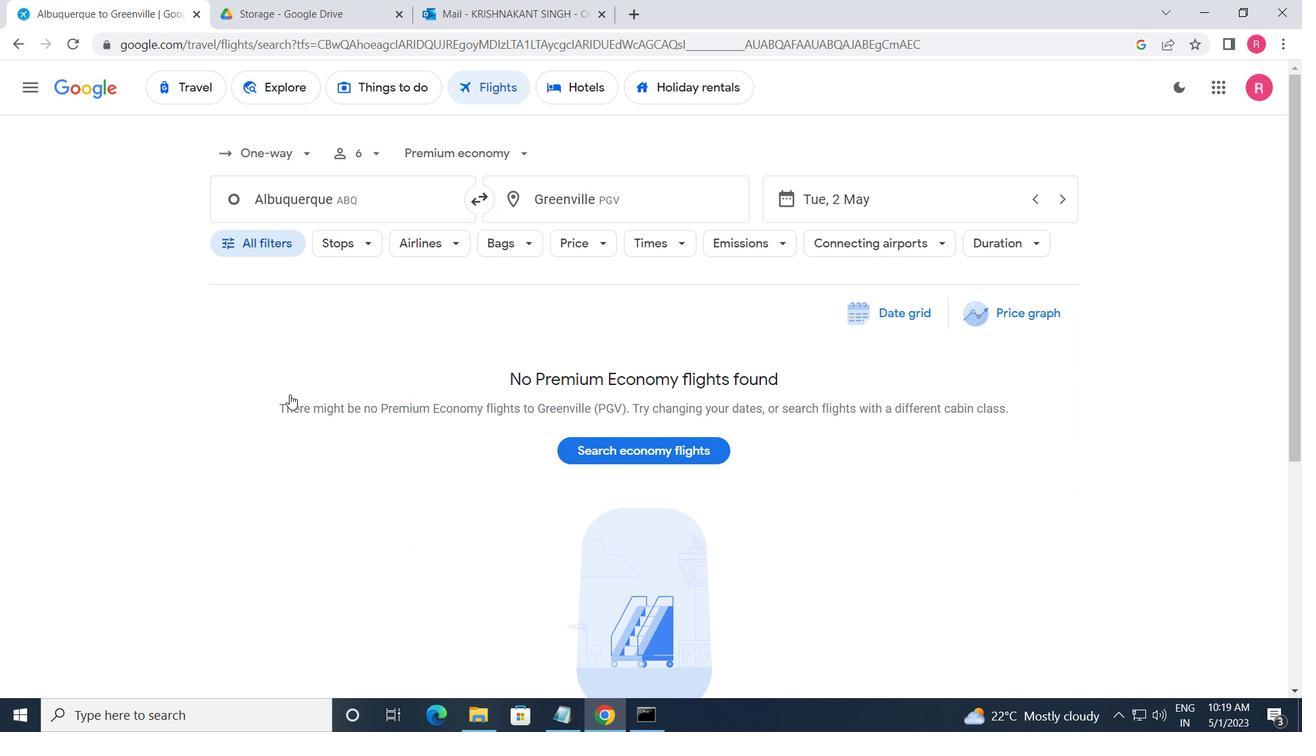 
Action: Mouse scrolled (294, 394) with delta (0, 0)
Screenshot: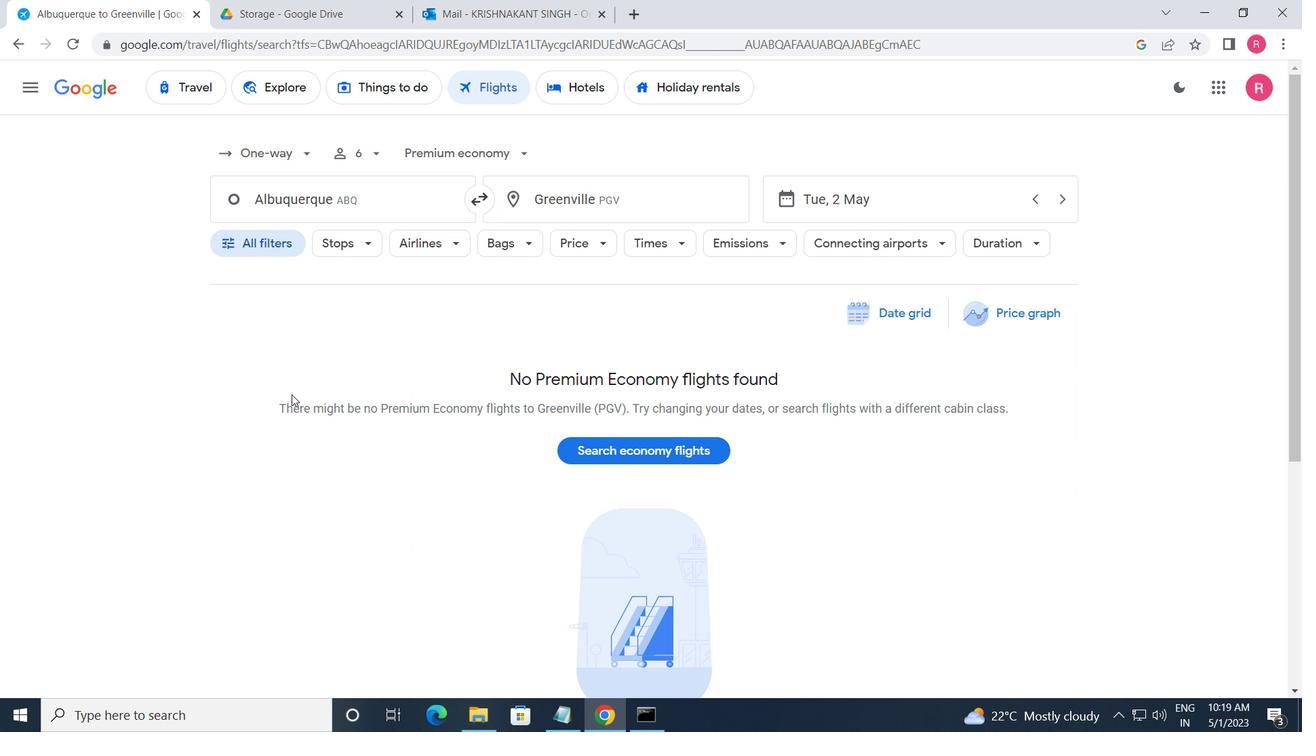 
Action: Mouse scrolled (294, 394) with delta (0, 0)
Screenshot: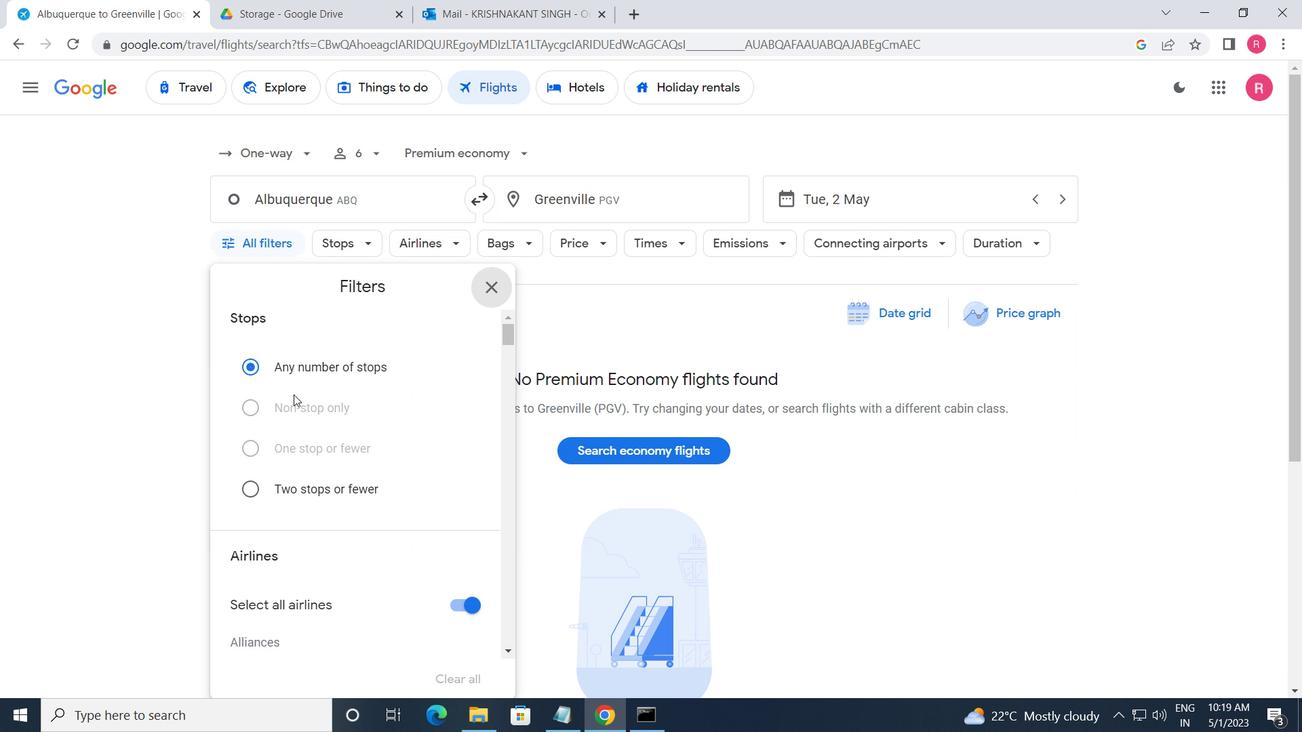 
Action: Mouse scrolled (294, 394) with delta (0, 0)
Screenshot: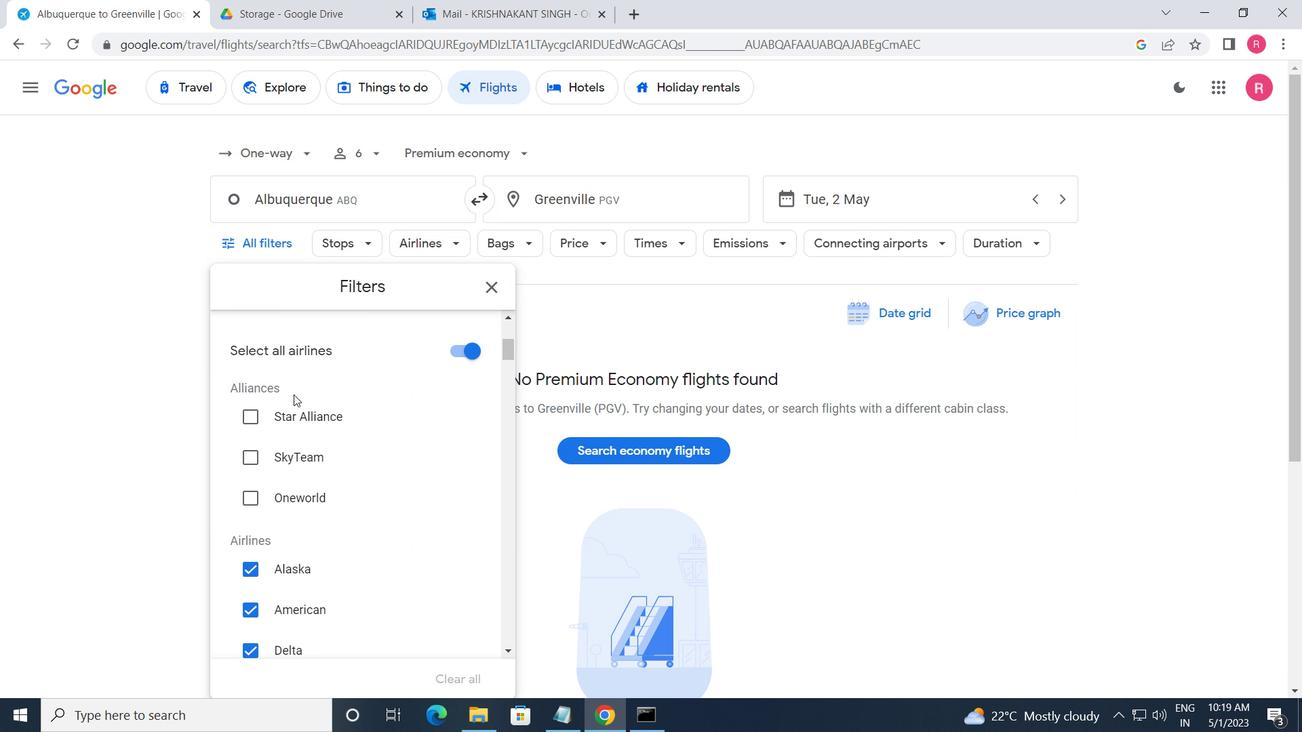 
Action: Mouse scrolled (294, 394) with delta (0, 0)
Screenshot: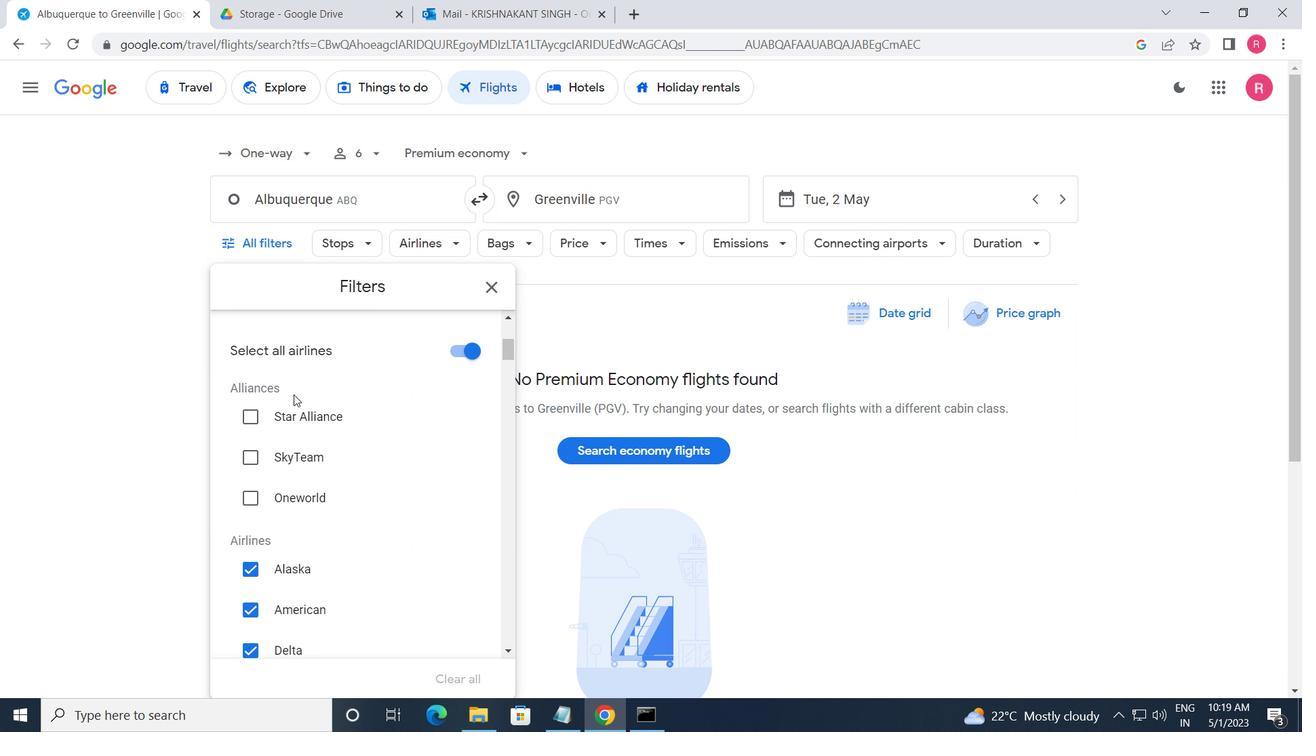
Action: Mouse moved to (449, 450)
Screenshot: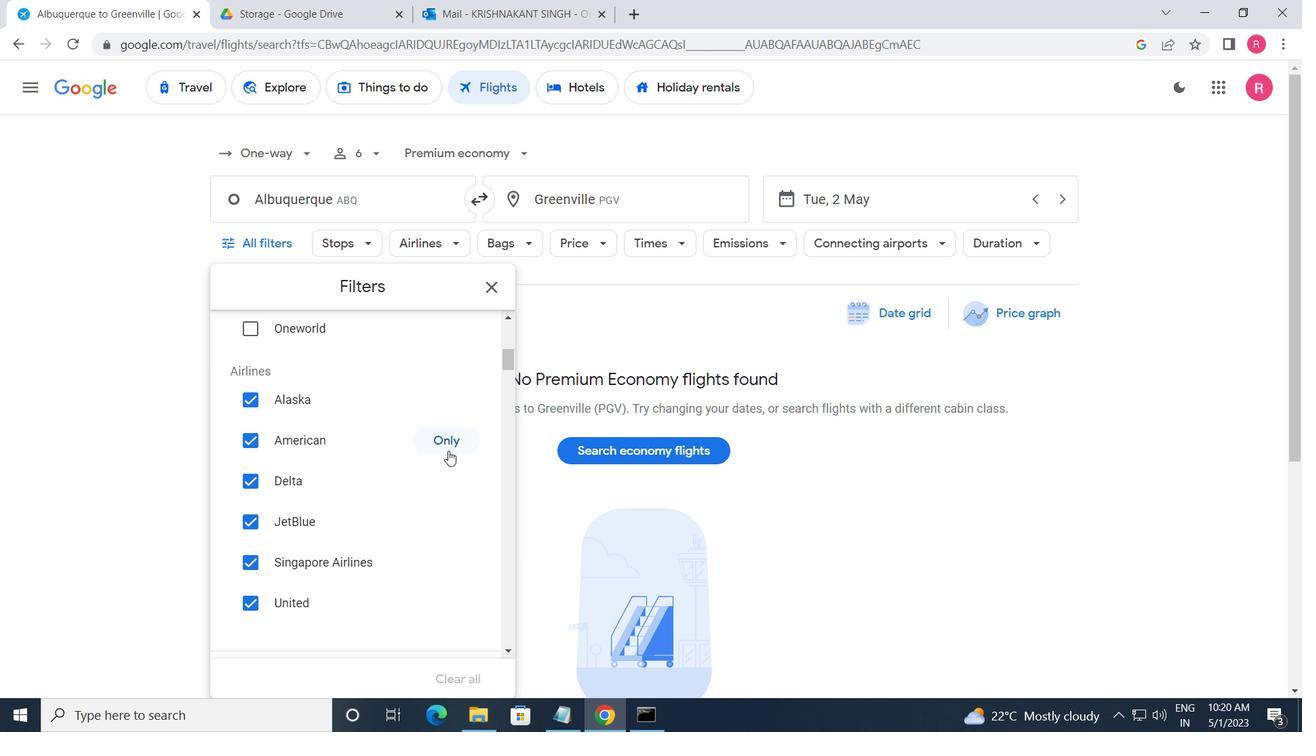 
Action: Mouse pressed left at (449, 450)
Screenshot: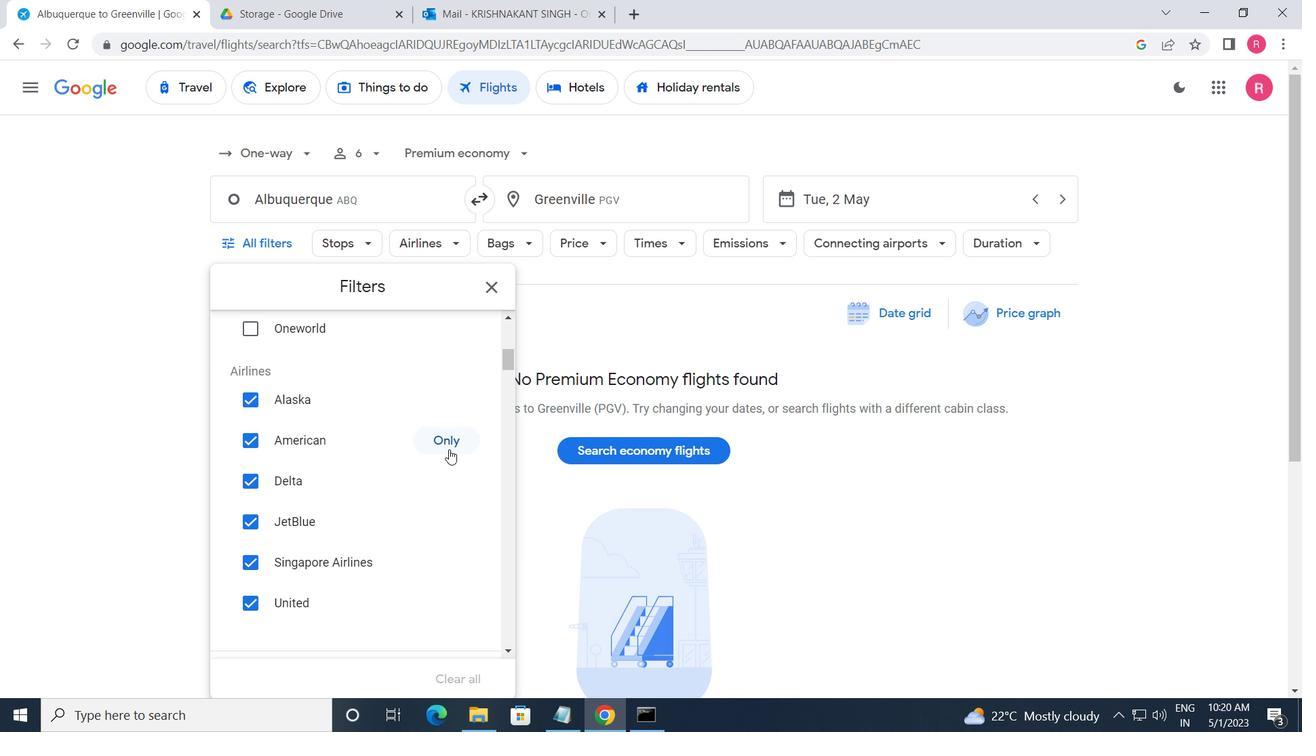 
Action: Mouse scrolled (449, 449) with delta (0, 0)
Screenshot: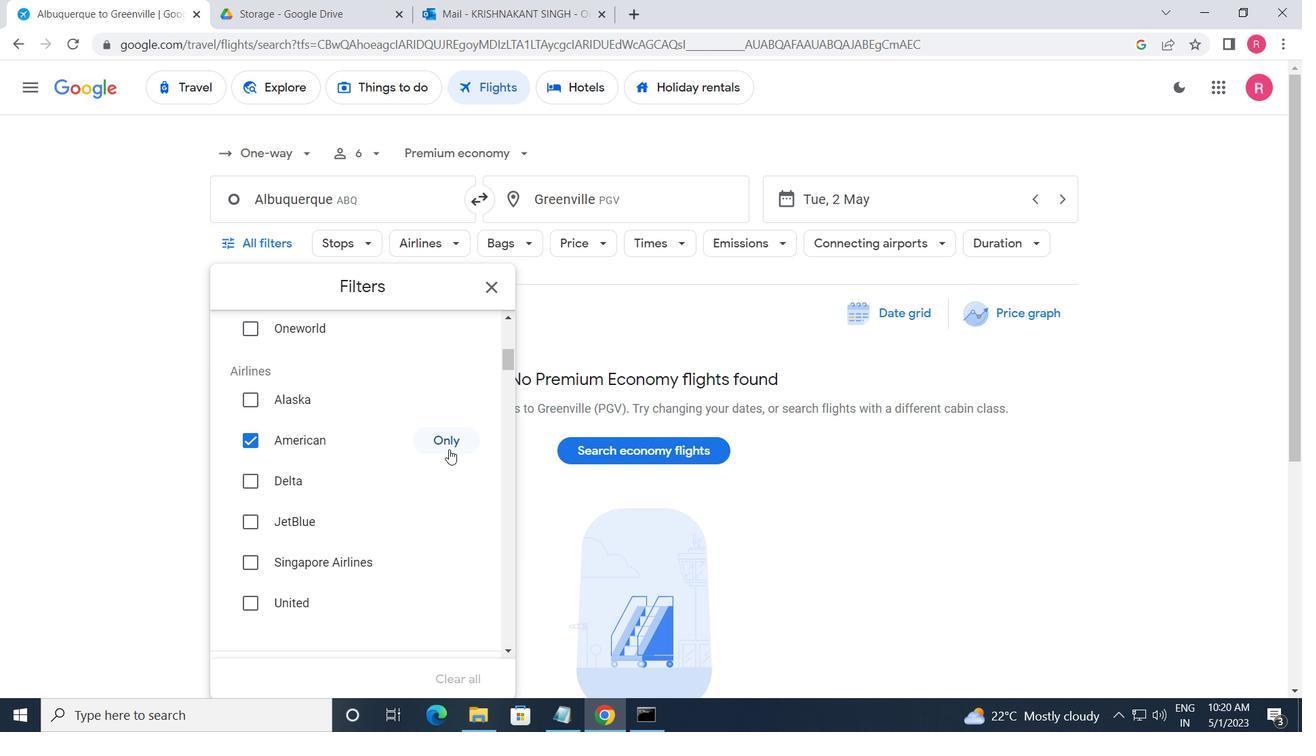 
Action: Mouse scrolled (449, 449) with delta (0, 0)
Screenshot: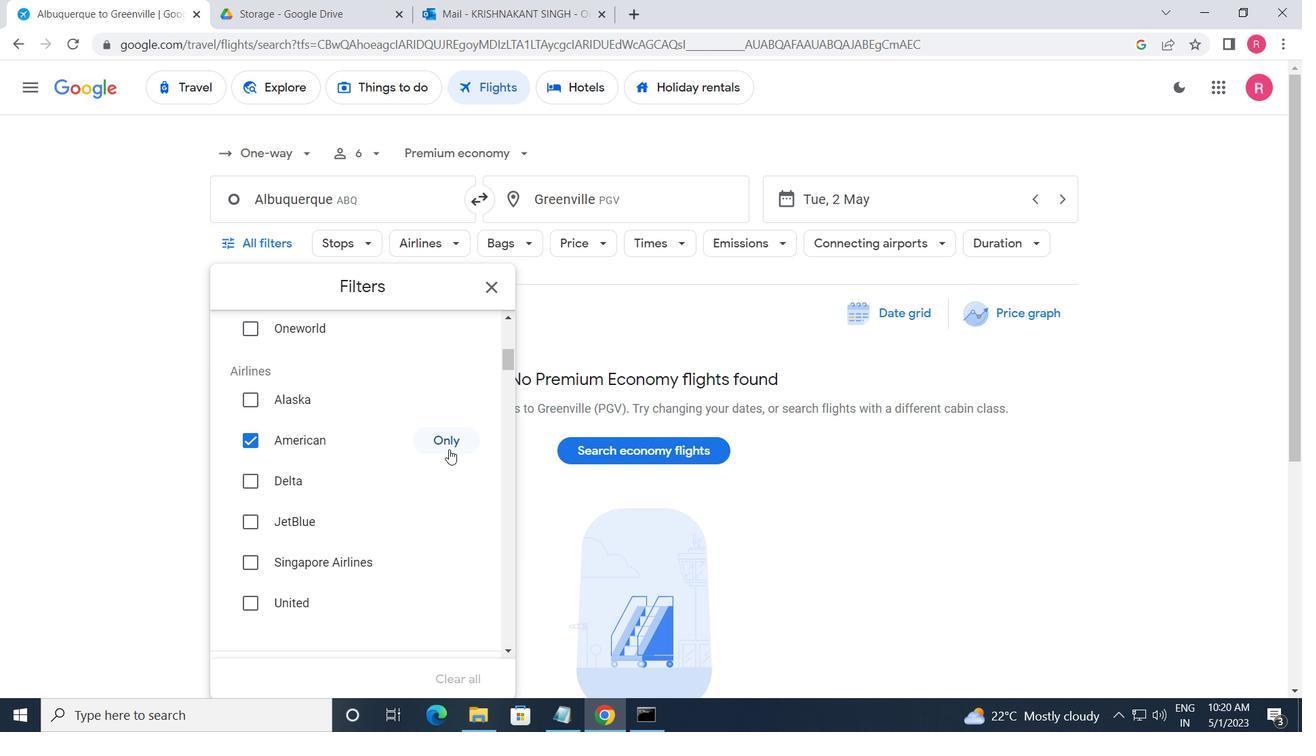 
Action: Mouse scrolled (449, 449) with delta (0, 0)
Screenshot: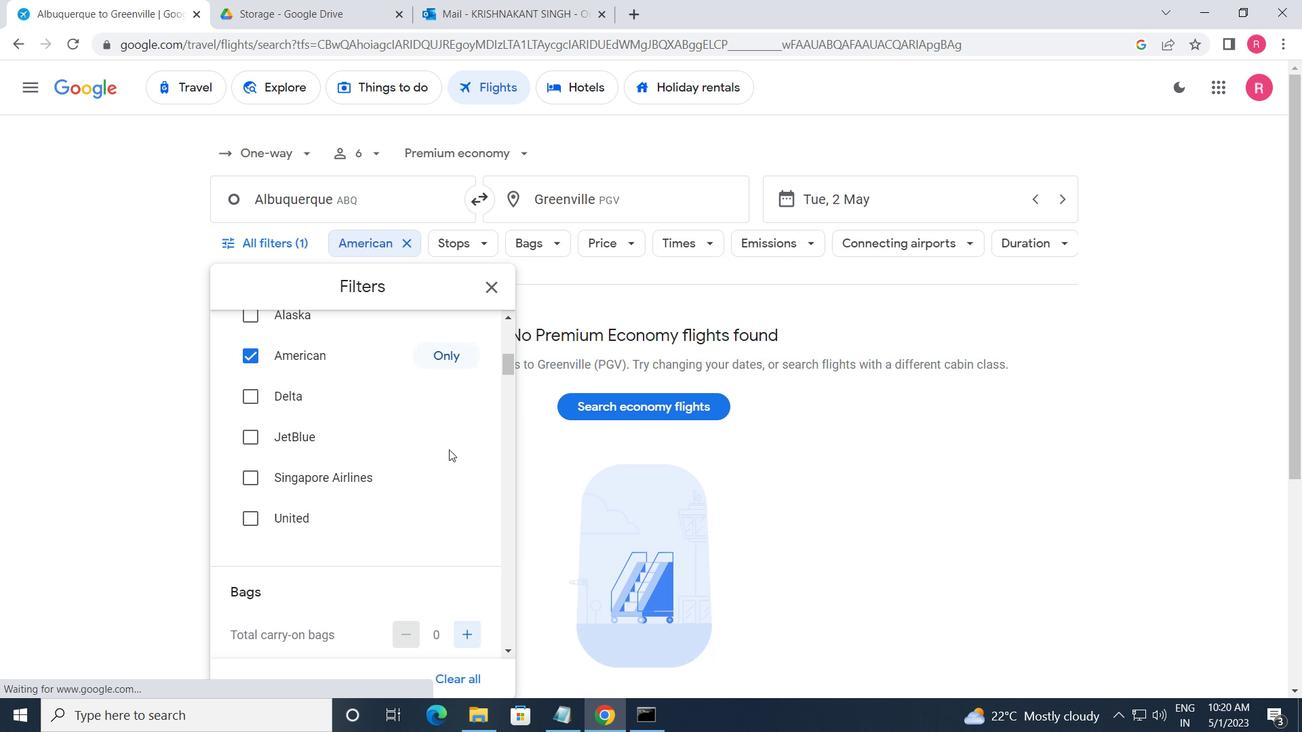 
Action: Mouse moved to (463, 463)
Screenshot: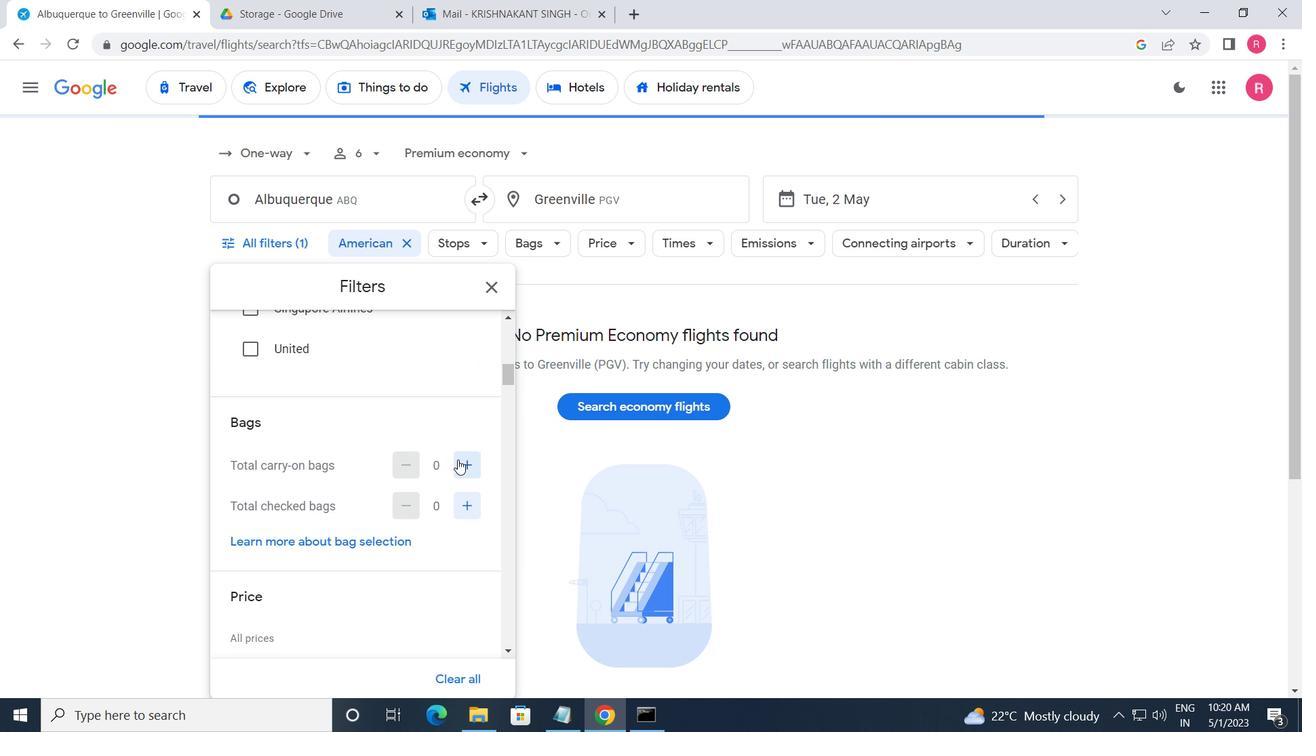 
Action: Mouse pressed left at (463, 463)
Screenshot: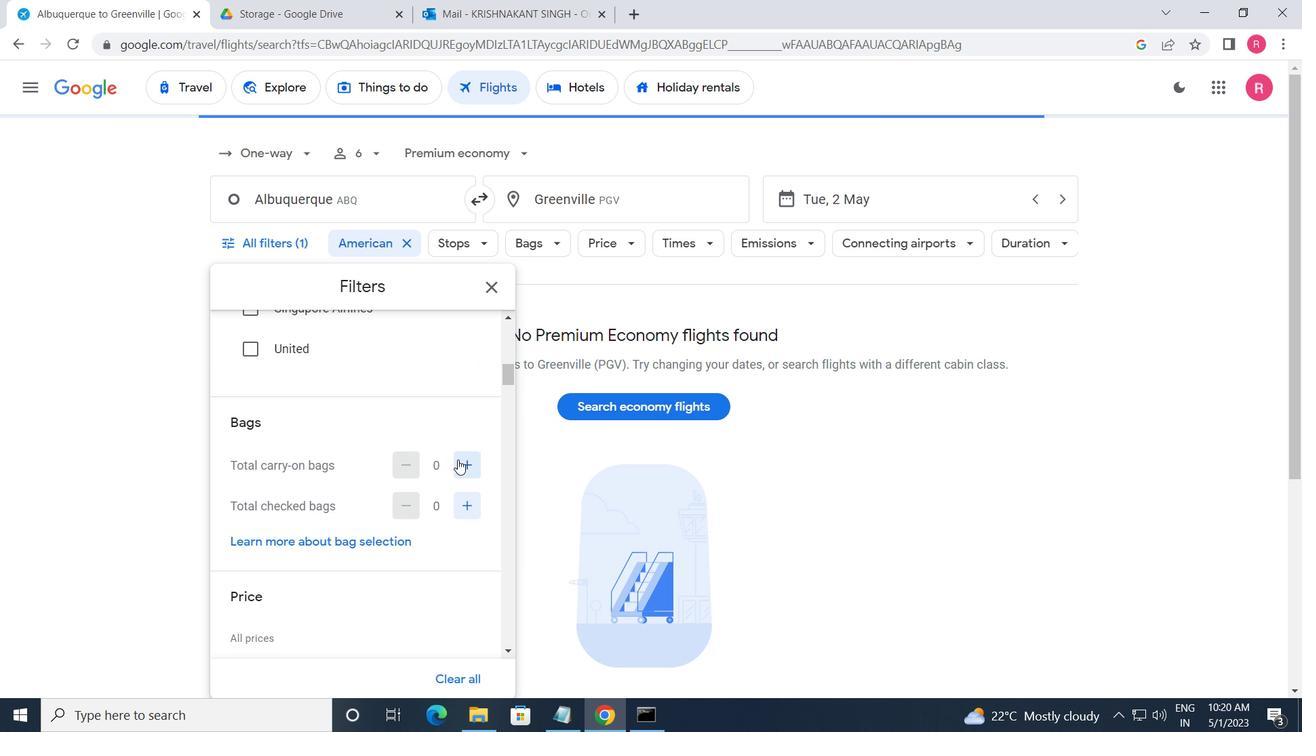
Action: Mouse moved to (463, 465)
Screenshot: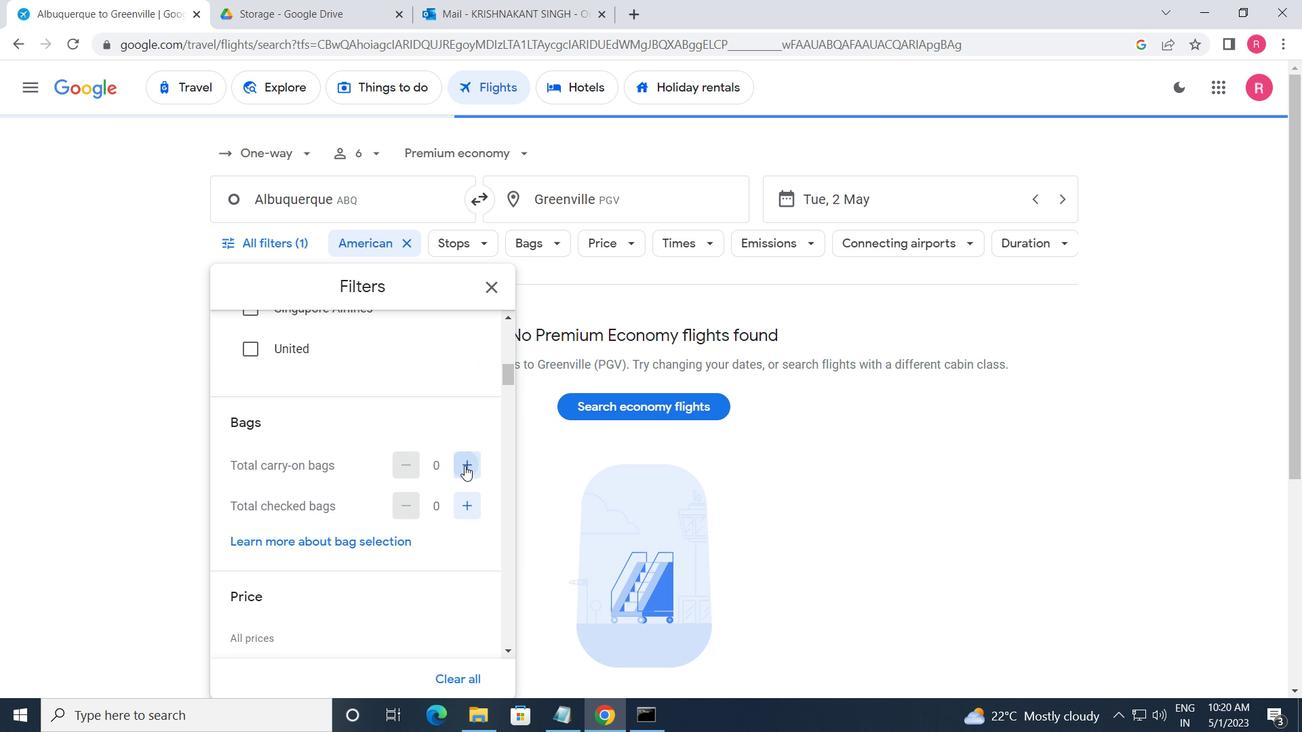 
Action: Mouse pressed left at (463, 465)
Screenshot: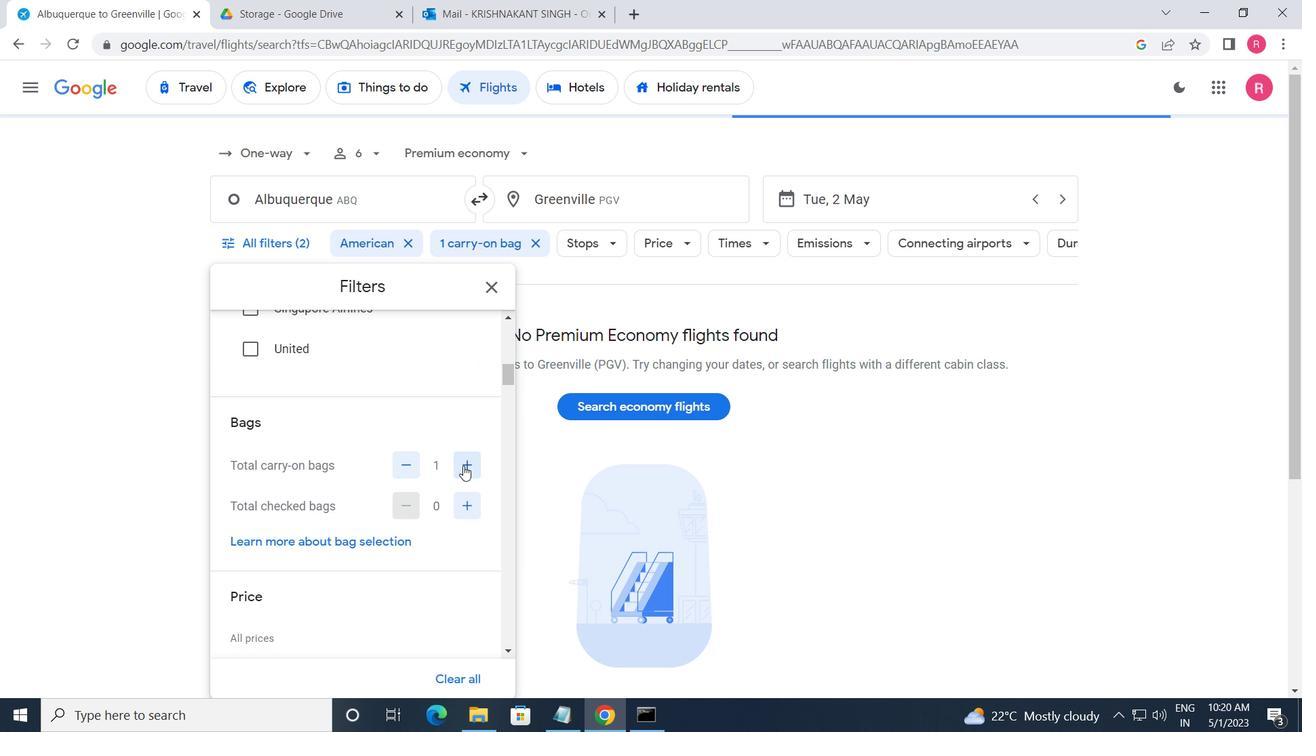 
Action: Mouse moved to (469, 505)
Screenshot: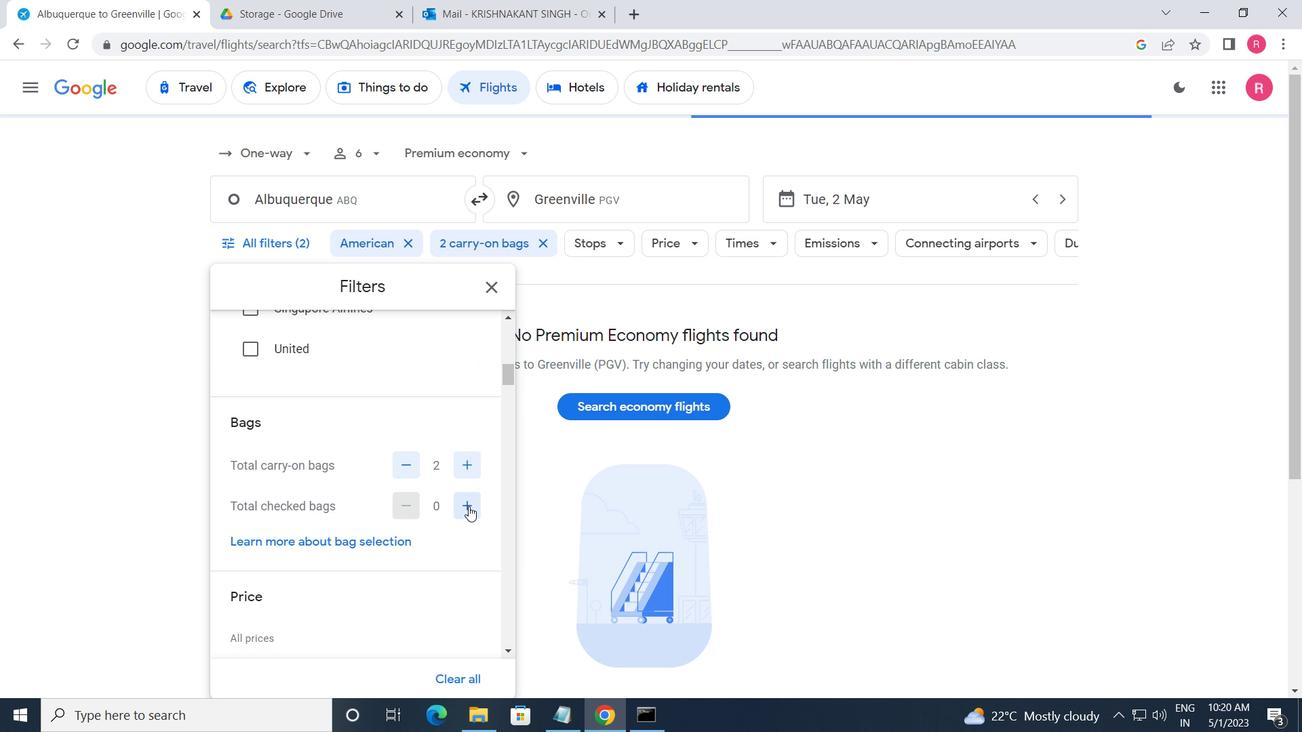 
Action: Mouse pressed left at (469, 505)
Screenshot: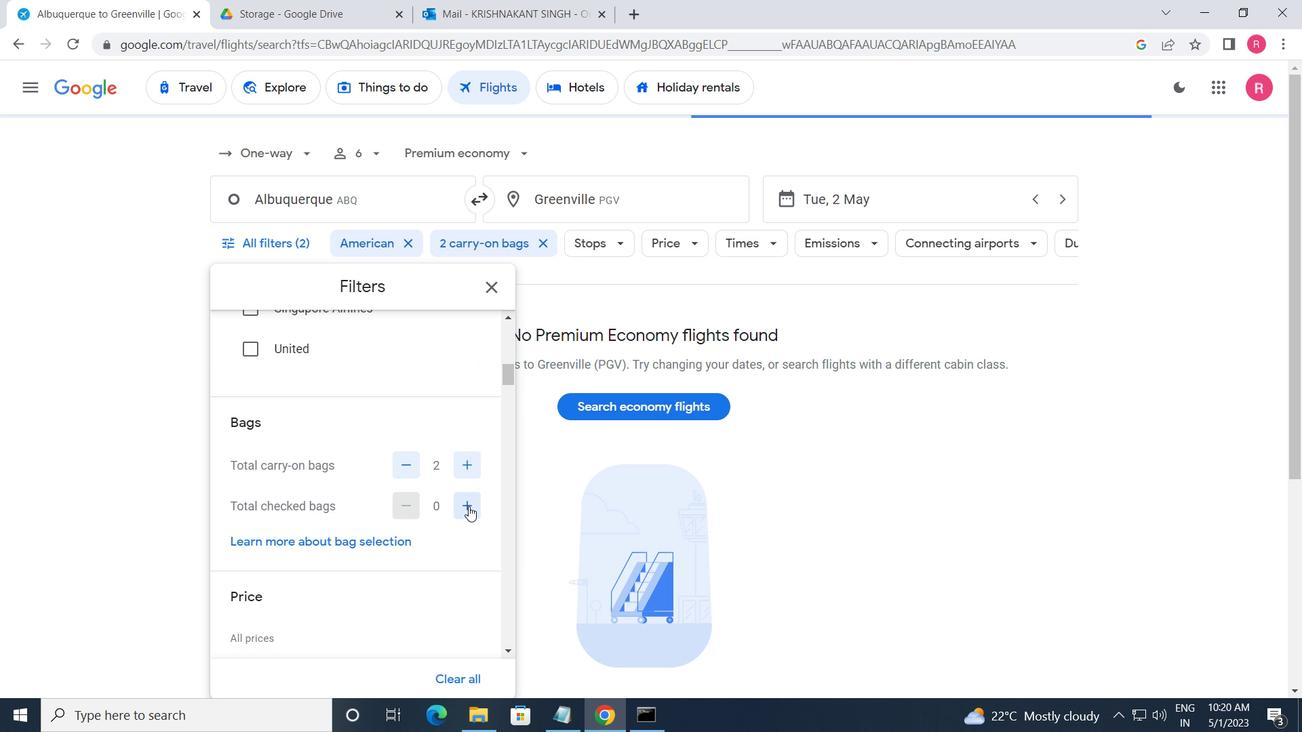 
Action: Mouse moved to (470, 505)
Screenshot: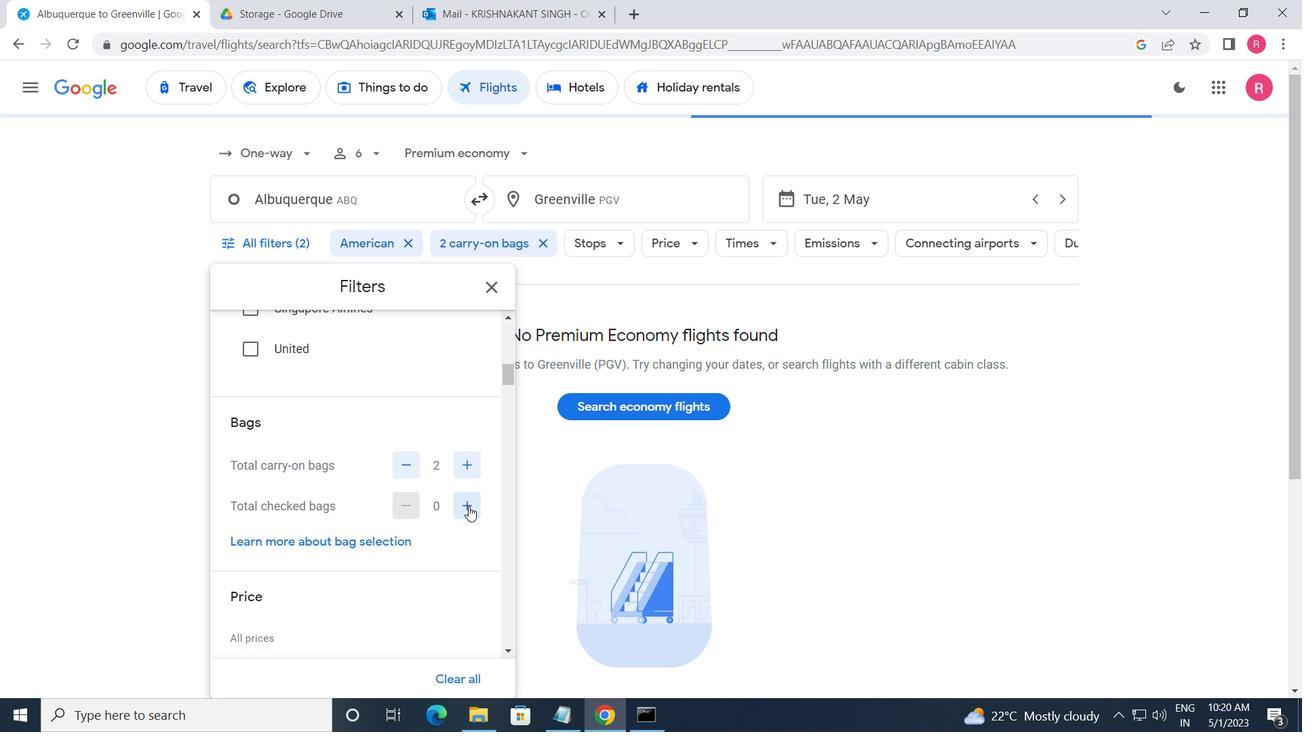 
Action: Mouse scrolled (470, 504) with delta (0, 0)
Screenshot: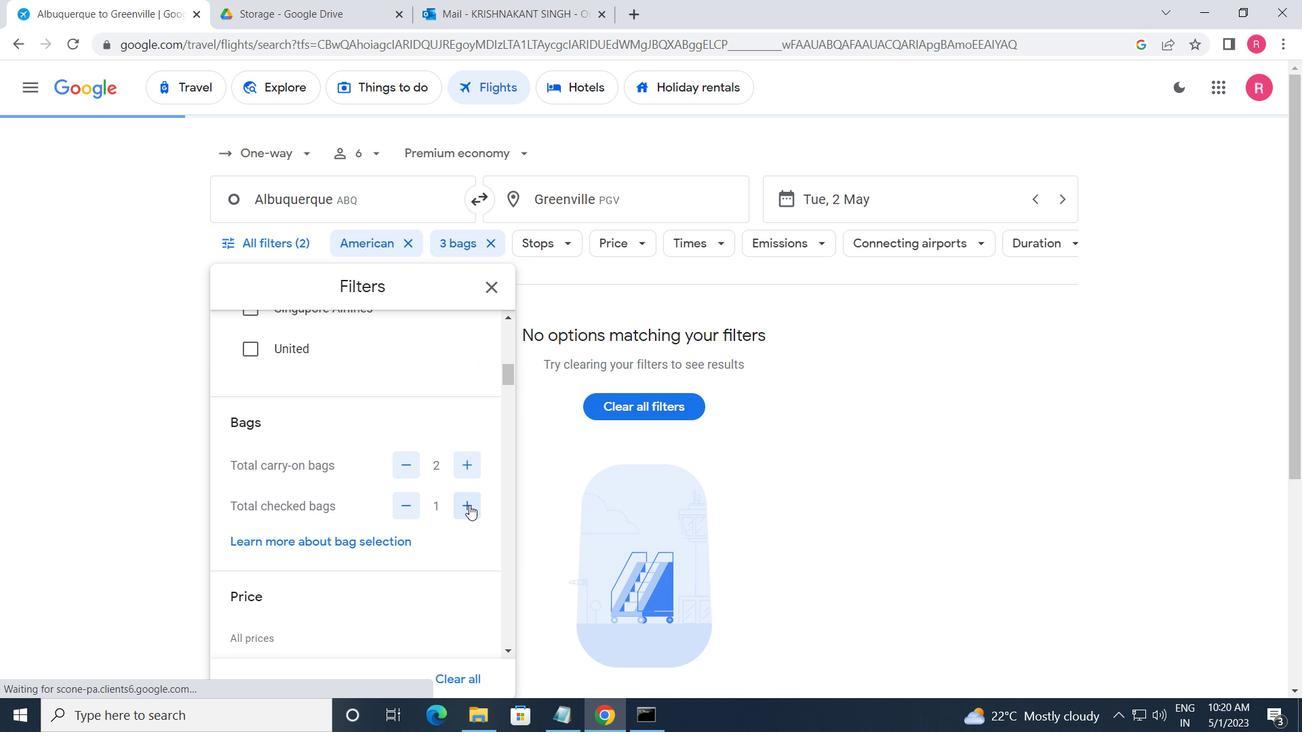 
Action: Mouse scrolled (470, 504) with delta (0, 0)
Screenshot: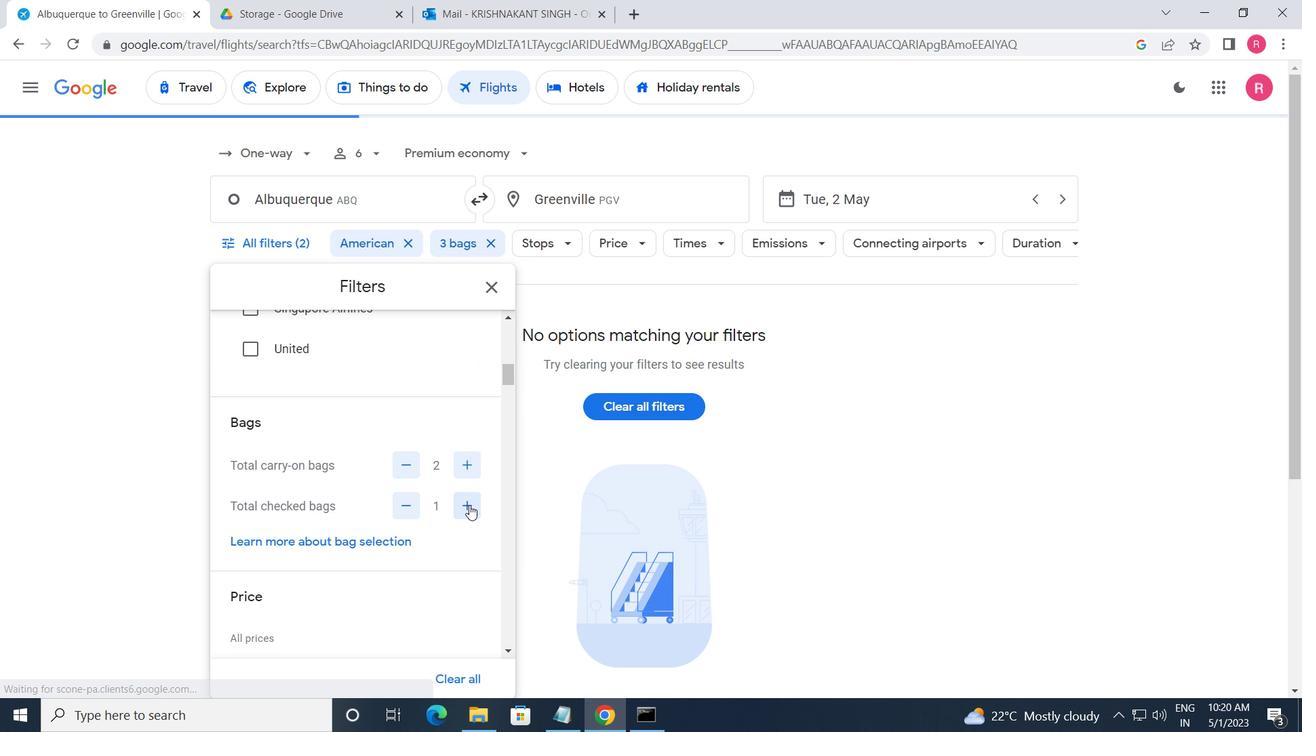 
Action: Mouse moved to (467, 503)
Screenshot: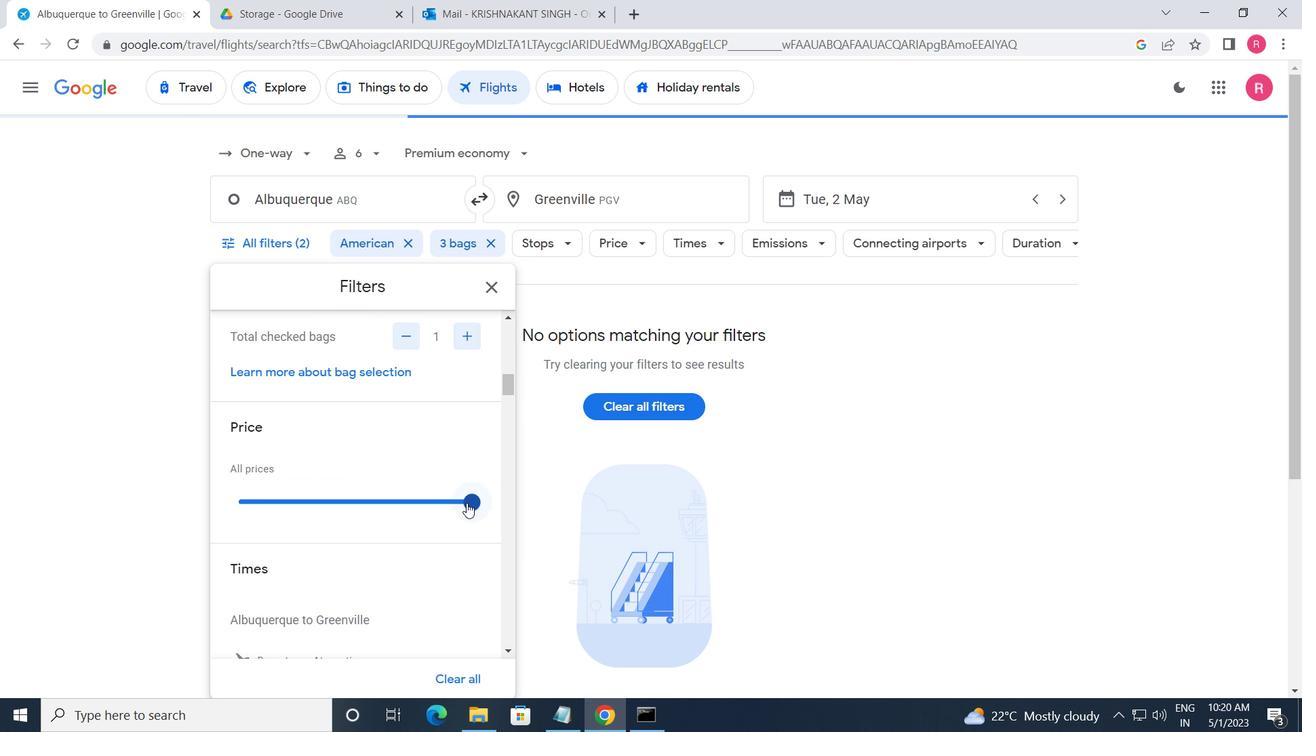 
Action: Mouse pressed left at (467, 503)
Screenshot: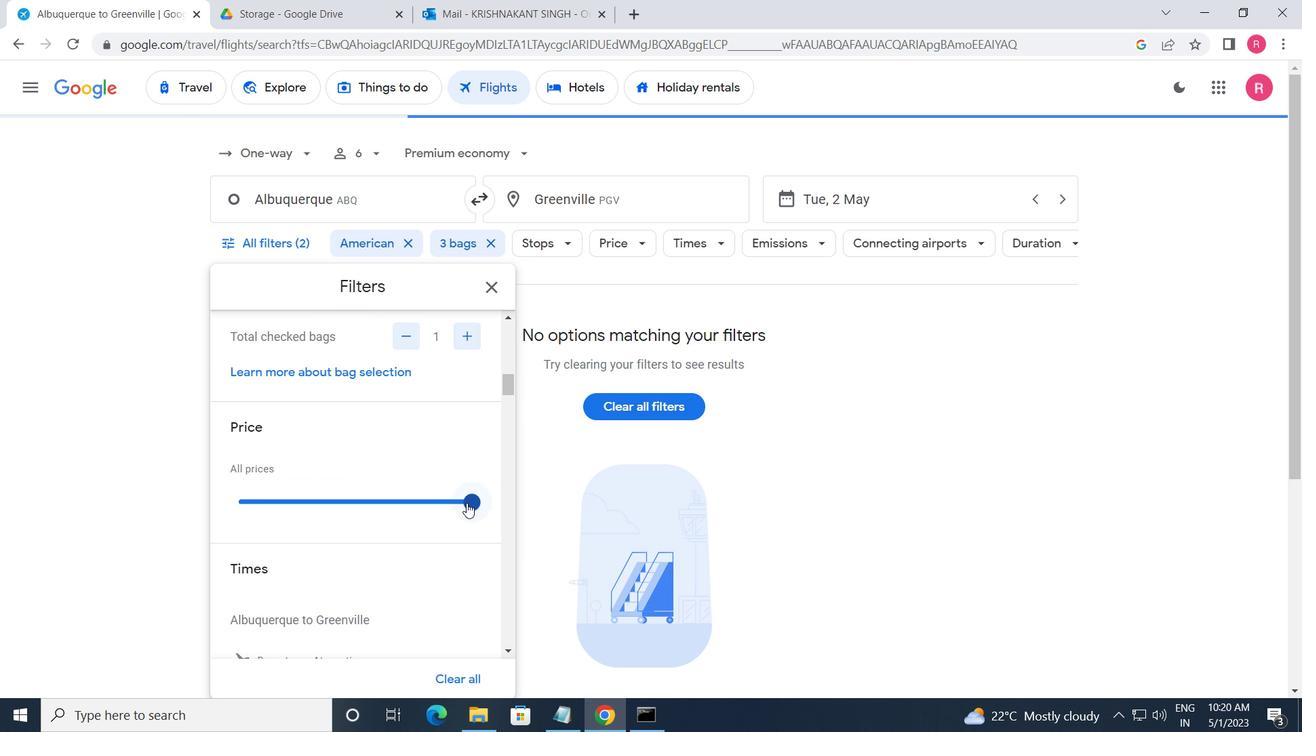 
Action: Mouse moved to (471, 504)
Screenshot: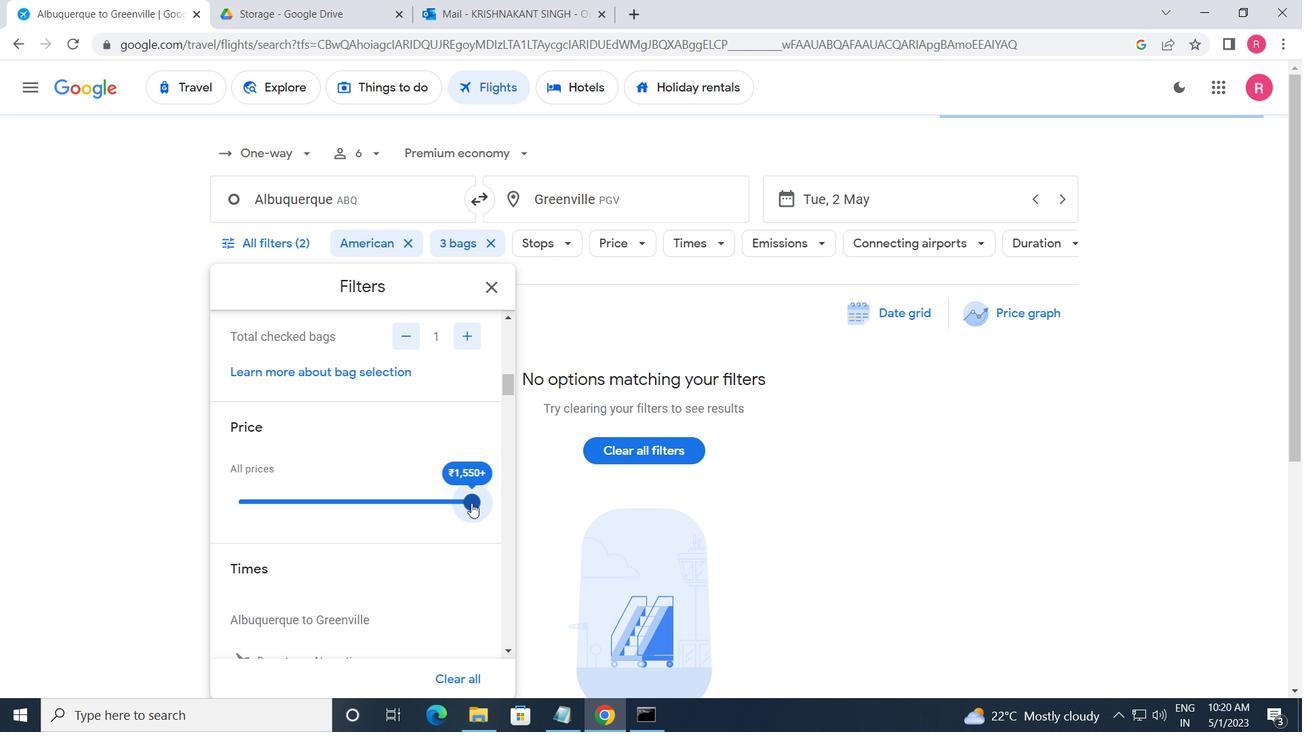 
Action: Mouse scrolled (471, 503) with delta (0, 0)
Screenshot: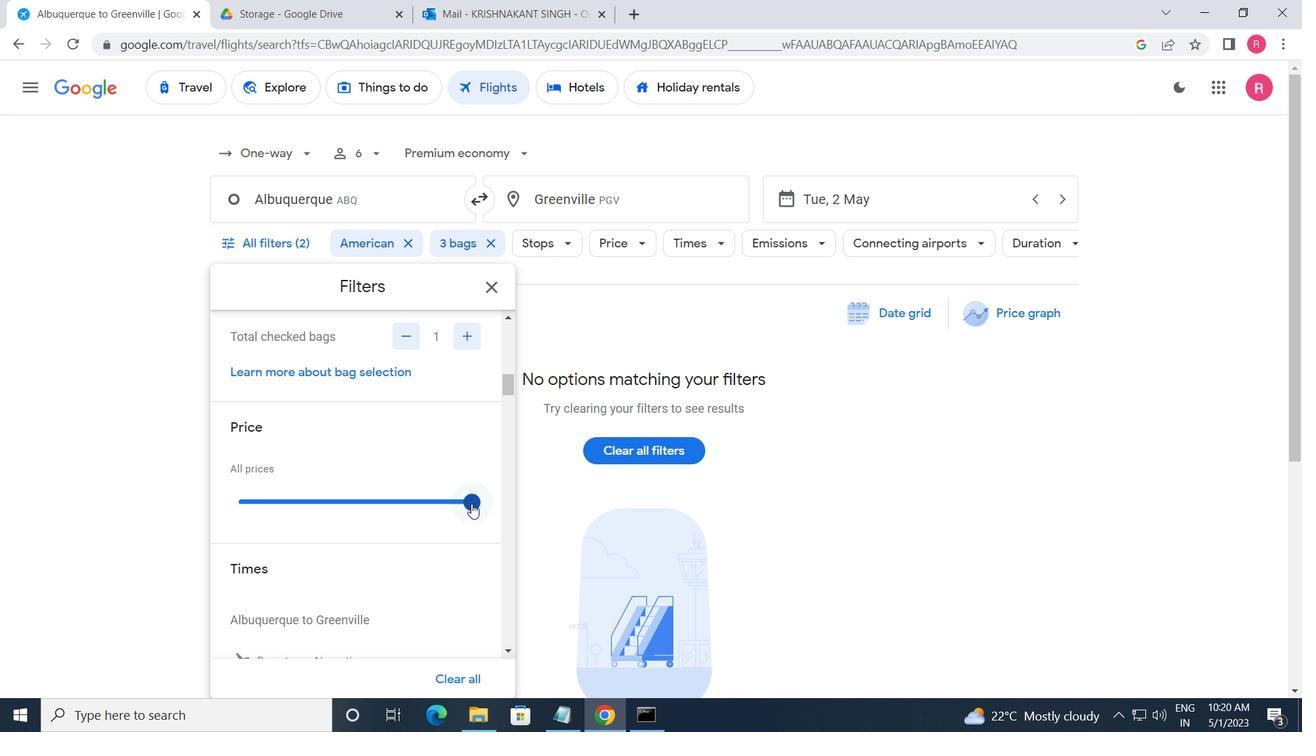 
Action: Mouse scrolled (471, 503) with delta (0, 0)
Screenshot: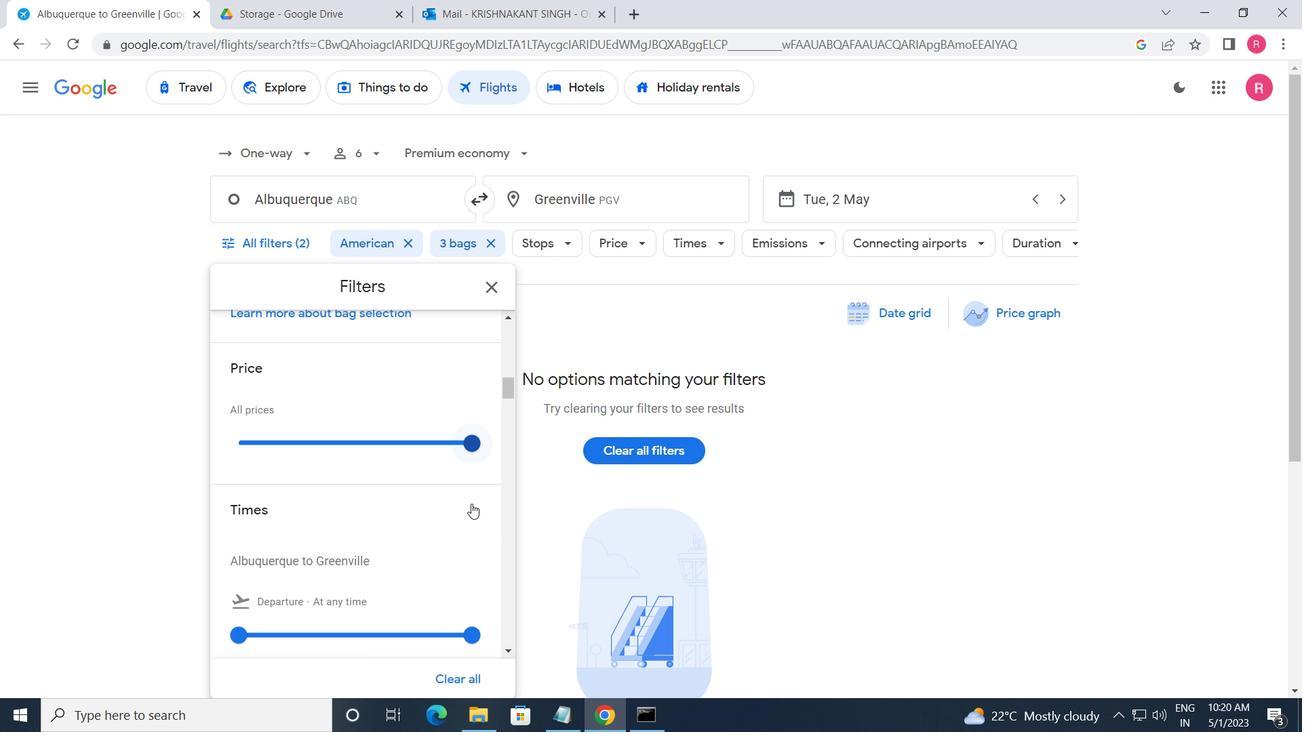 
Action: Mouse scrolled (471, 503) with delta (0, 0)
Screenshot: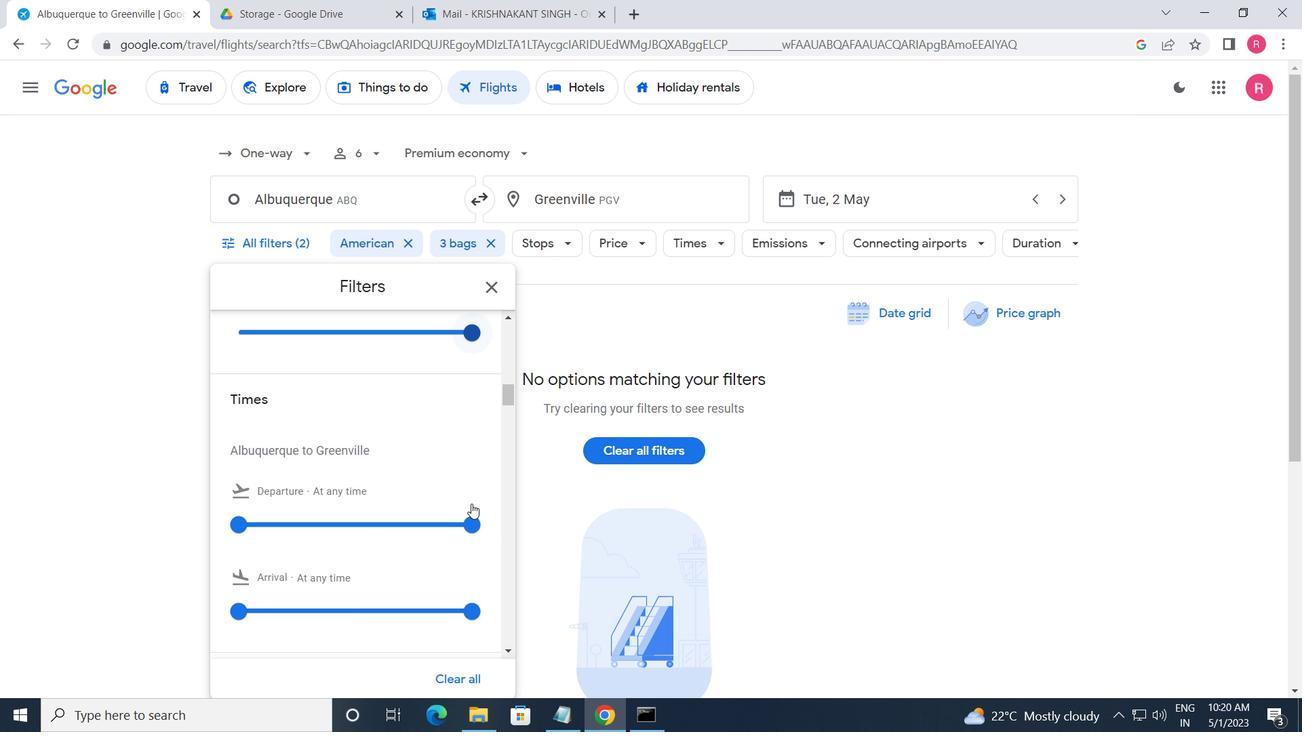 
Action: Mouse moved to (246, 446)
Screenshot: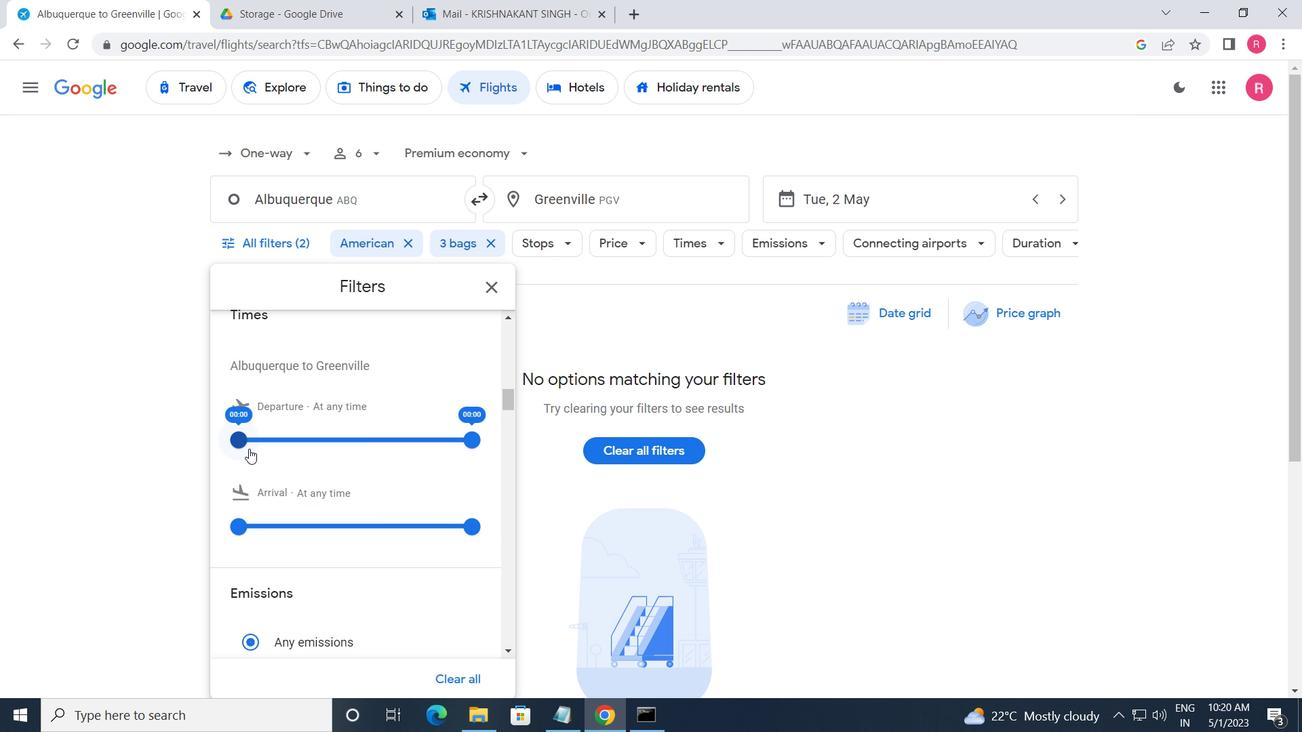 
Action: Mouse pressed left at (246, 446)
Screenshot: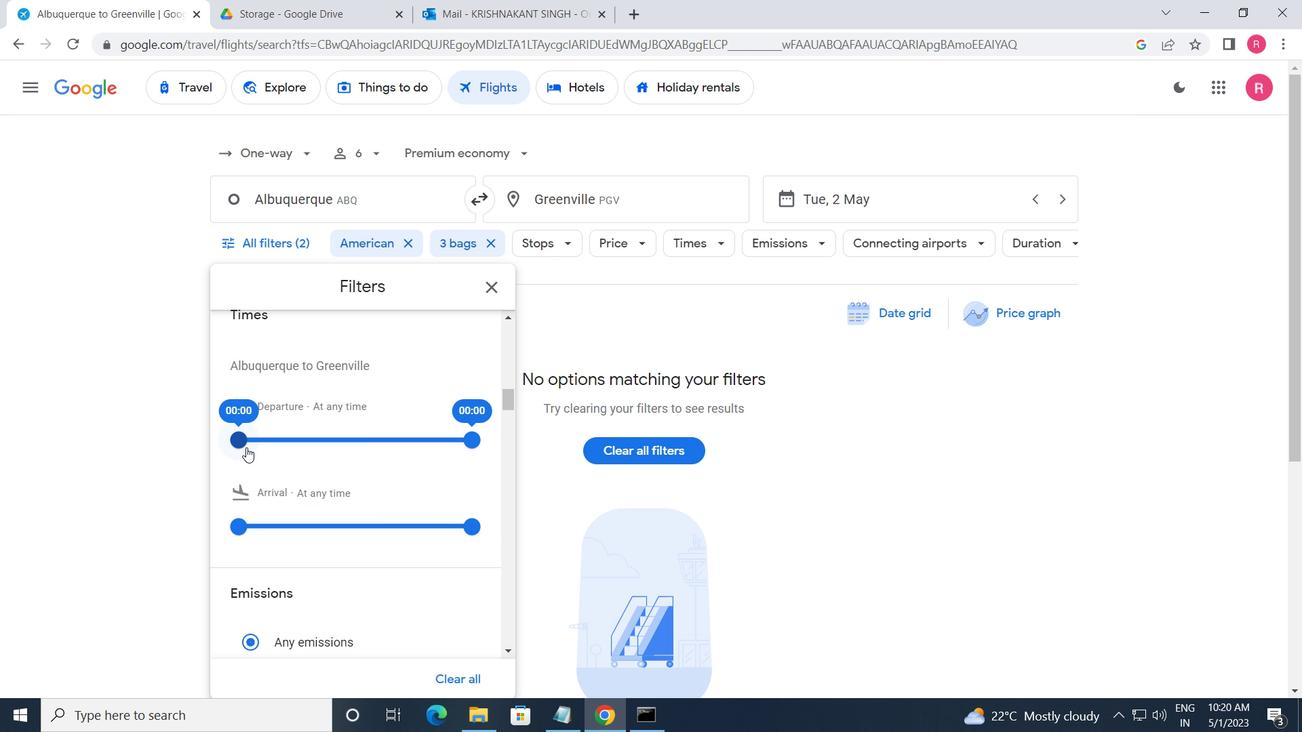 
Action: Mouse moved to (495, 297)
Screenshot: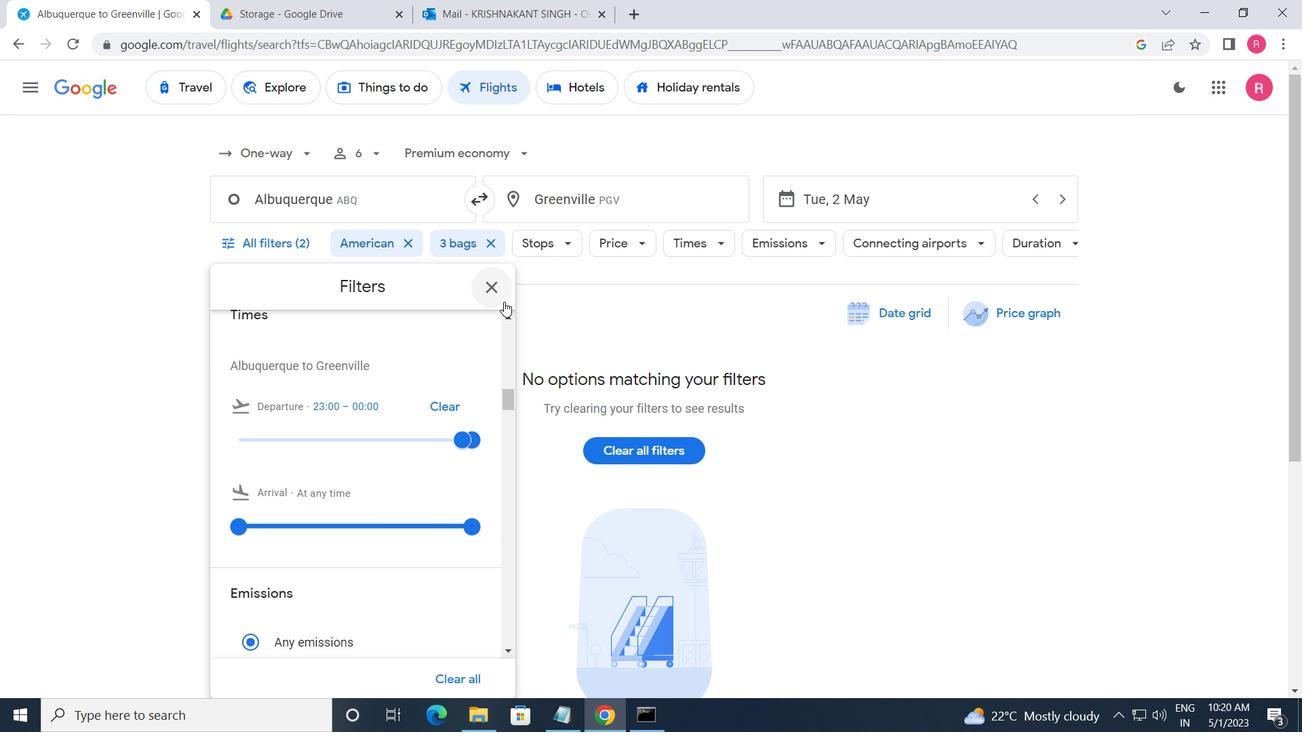 
Action: Mouse pressed left at (495, 297)
Screenshot: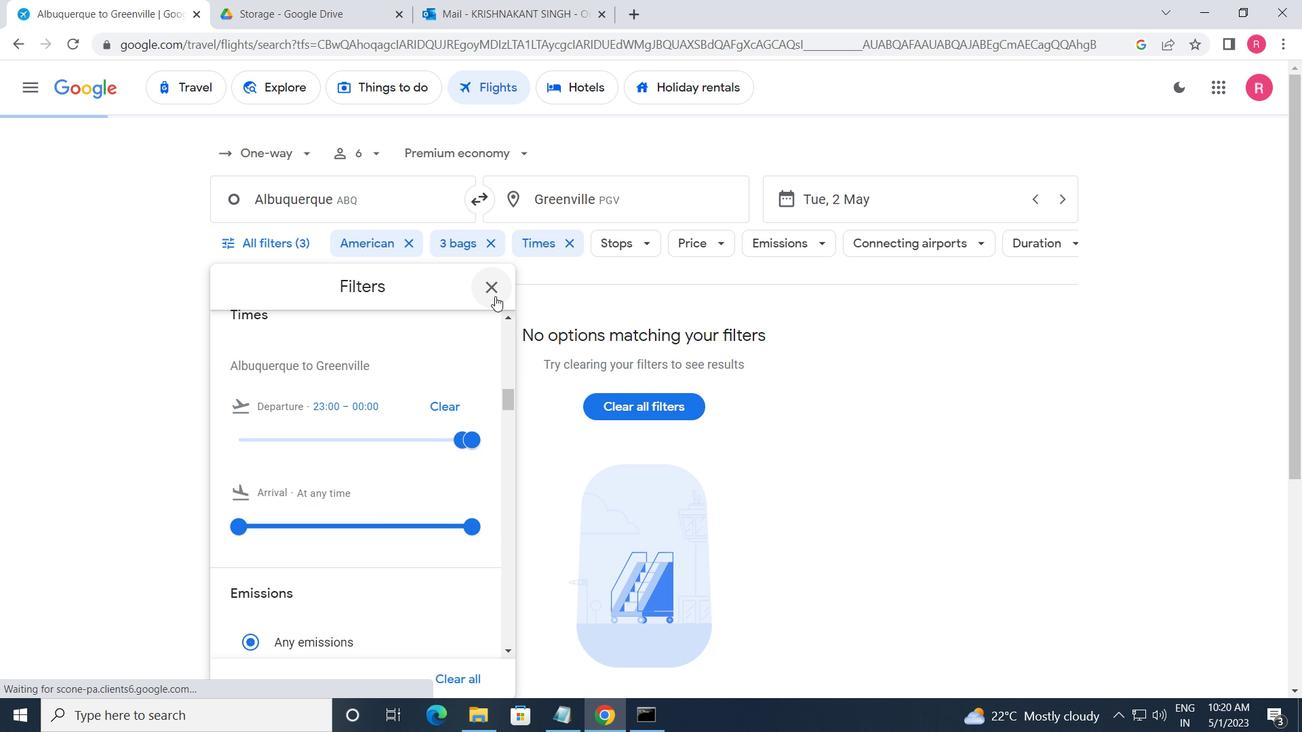 
